 Task: Add Attachment from Google Drive to Card Card0000000143 in Board Board0000000036 in Workspace WS0000000012 in Trello. Add Cover Orange to Card Card0000000143 in Board Board0000000036 in Workspace WS0000000012 in Trello. Add "Add Label …" with "Title" Title0000000143 to Button Button0000000143 to Card Card0000000143 in Board Board0000000036 in Workspace WS0000000012 in Trello. Add Description DS0000000143 to Card Card0000000143 in Board Board0000000036 in Workspace WS0000000012 in Trello. Add Comment CM0000000143 to Card Card0000000143 in Board Board0000000036 in Workspace WS0000000012 in Trello
Action: Mouse moved to (408, 563)
Screenshot: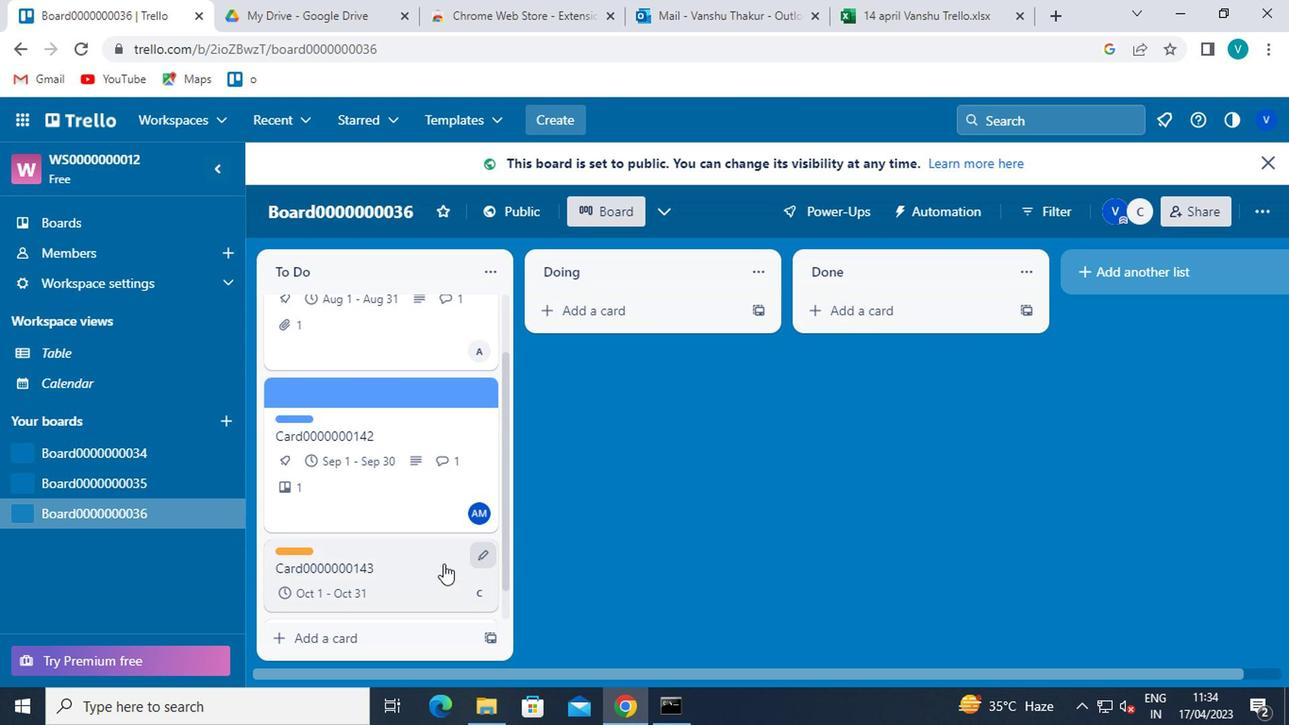 
Action: Mouse pressed left at (408, 563)
Screenshot: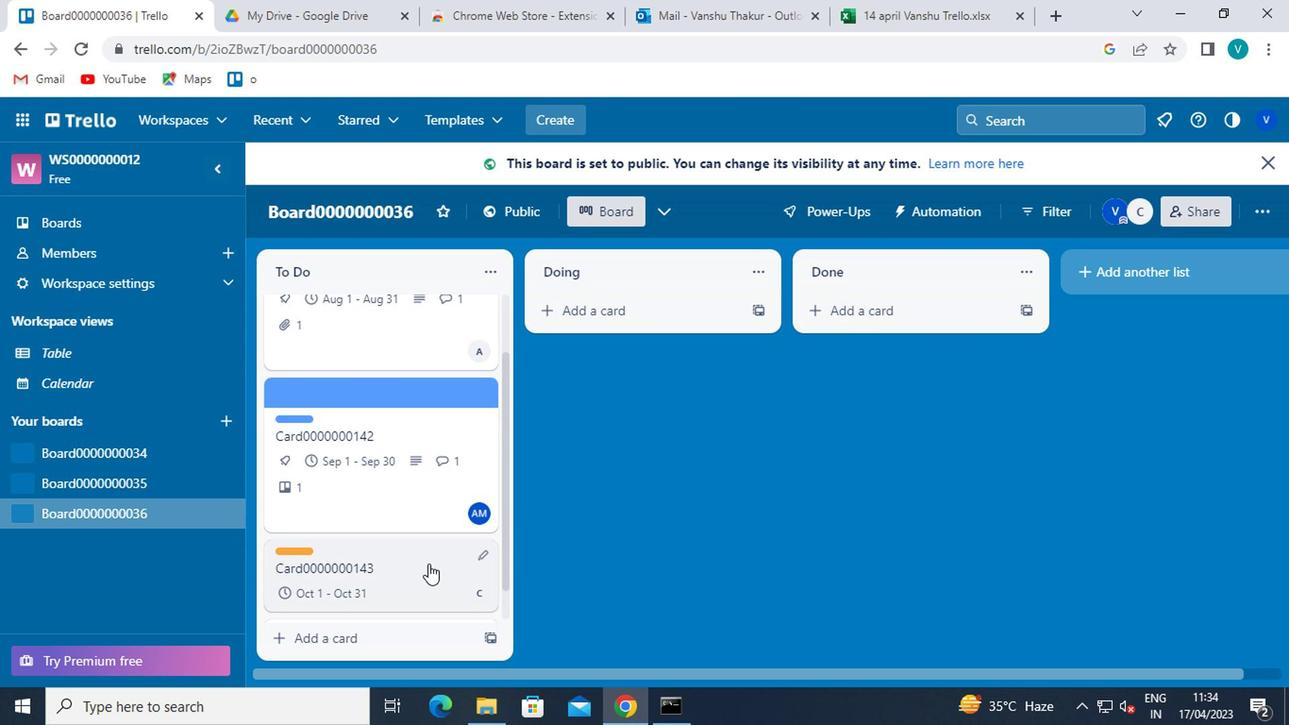 
Action: Mouse moved to (880, 481)
Screenshot: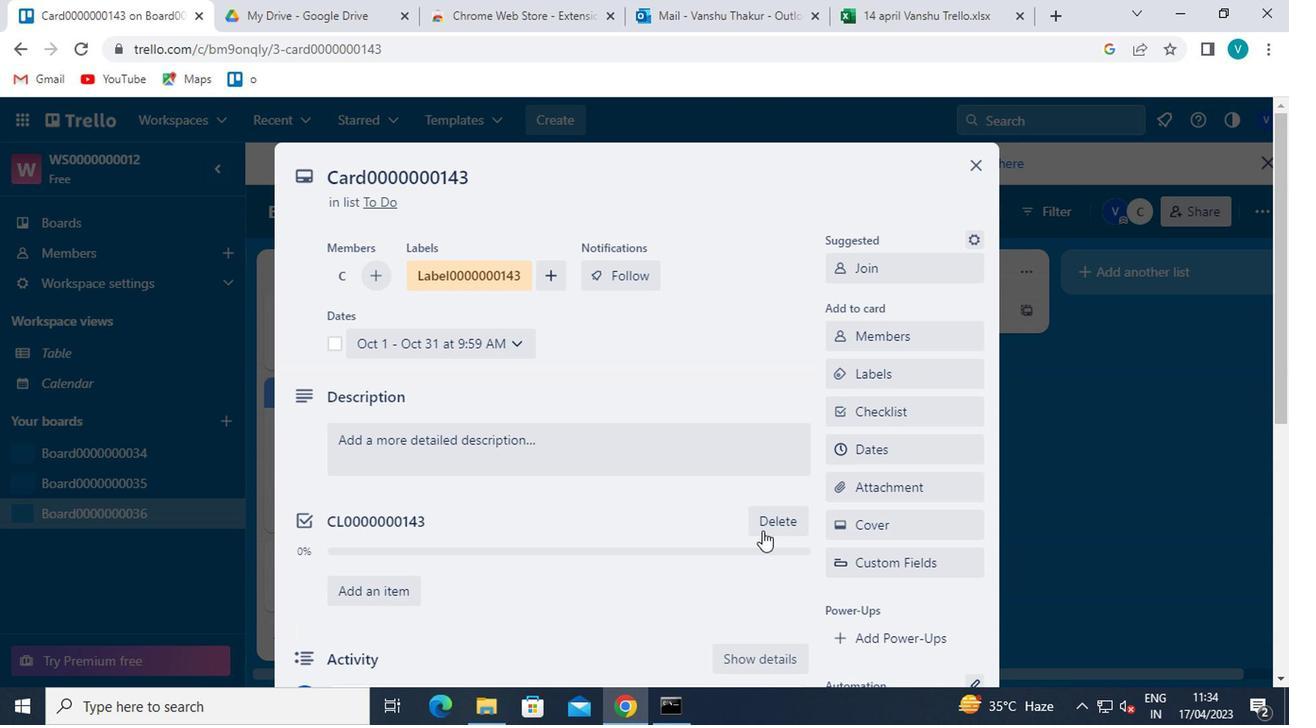 
Action: Mouse pressed left at (880, 481)
Screenshot: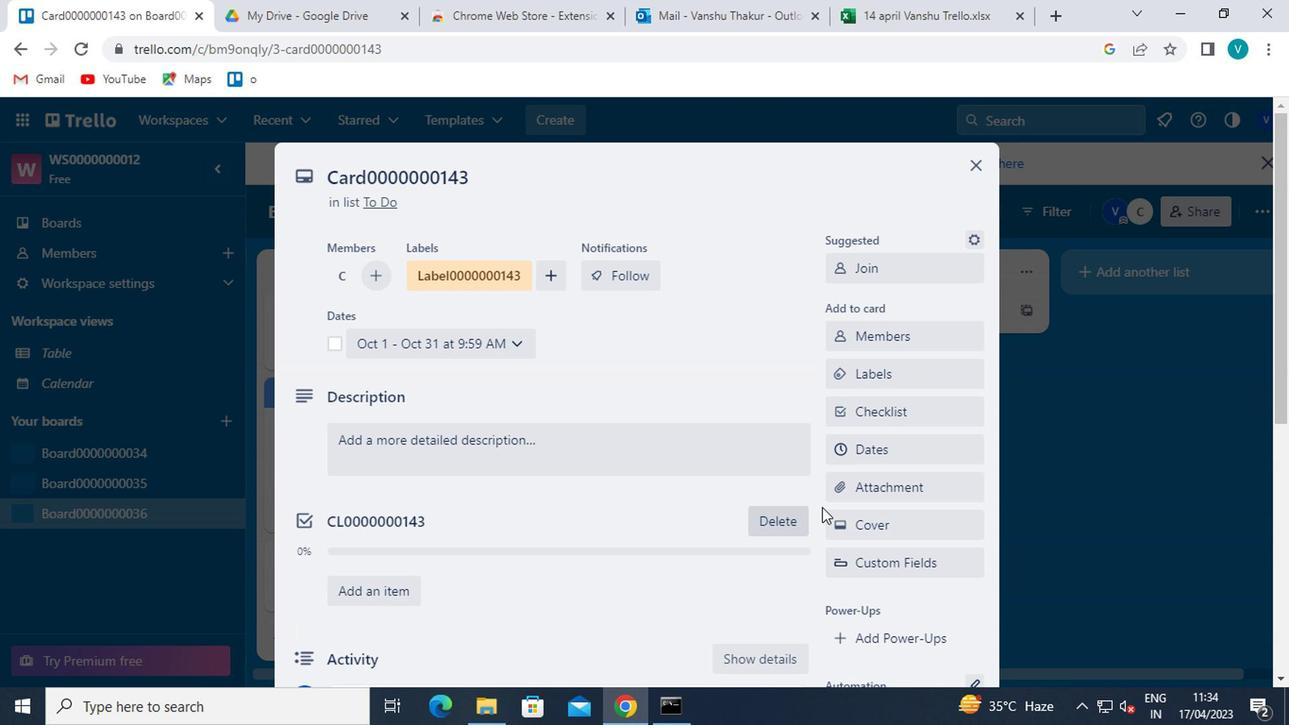 
Action: Mouse moved to (890, 273)
Screenshot: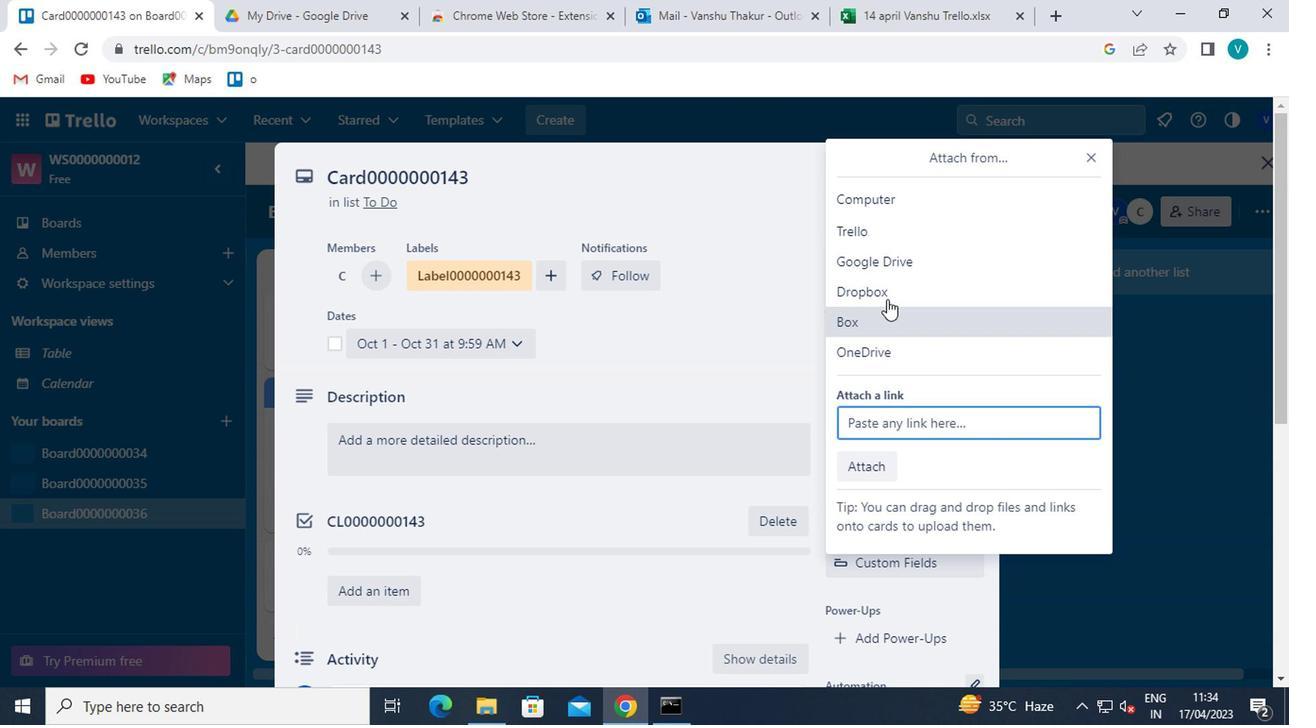 
Action: Mouse pressed left at (890, 273)
Screenshot: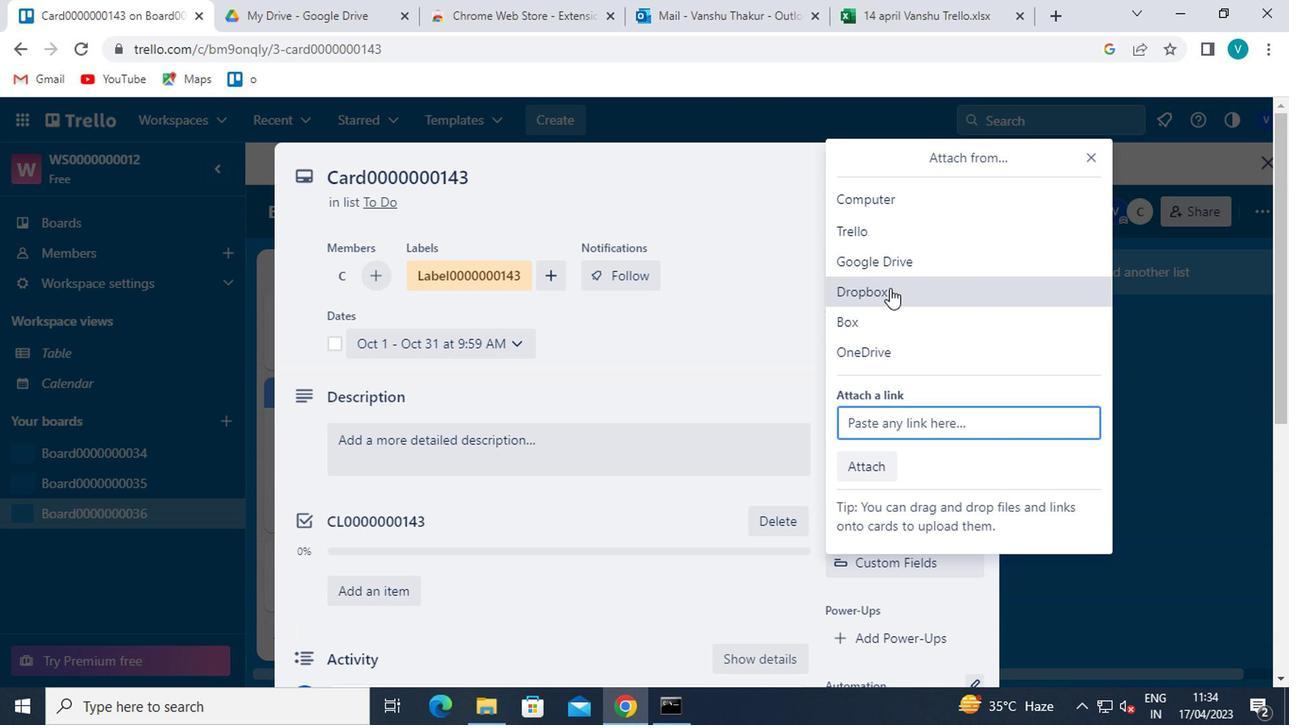 
Action: Mouse moved to (364, 415)
Screenshot: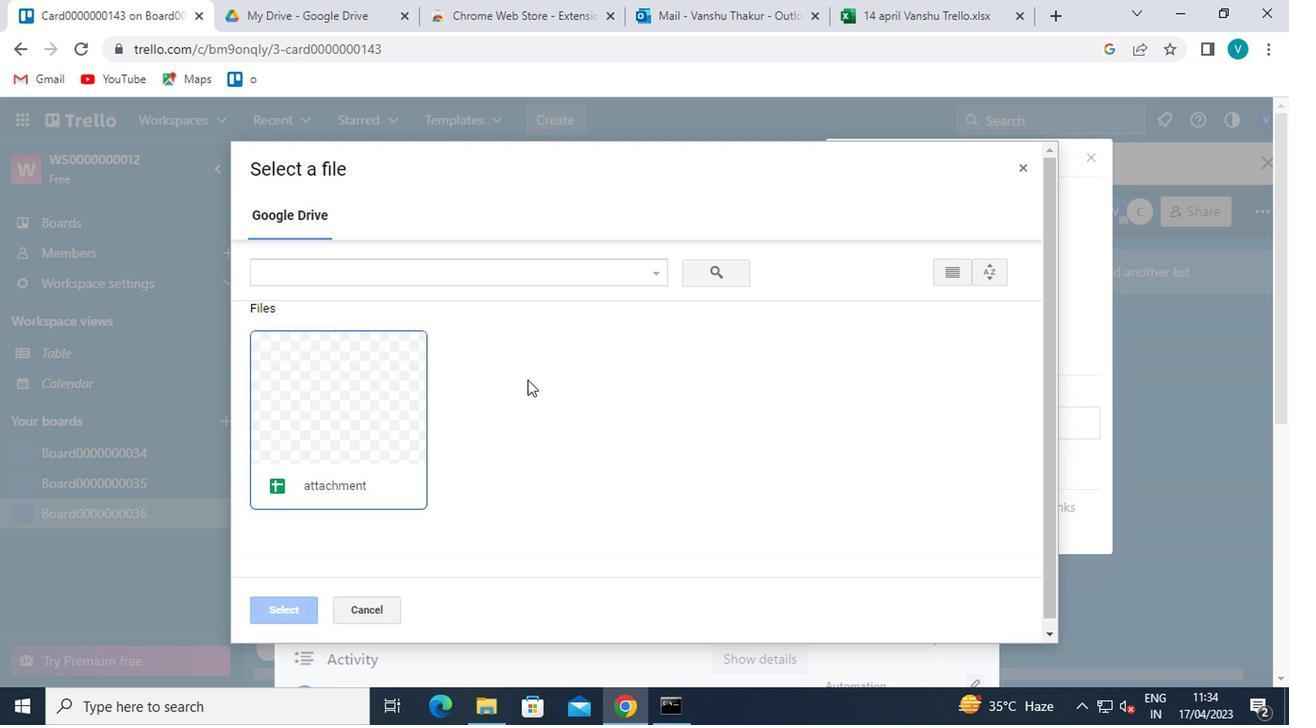 
Action: Mouse pressed left at (364, 415)
Screenshot: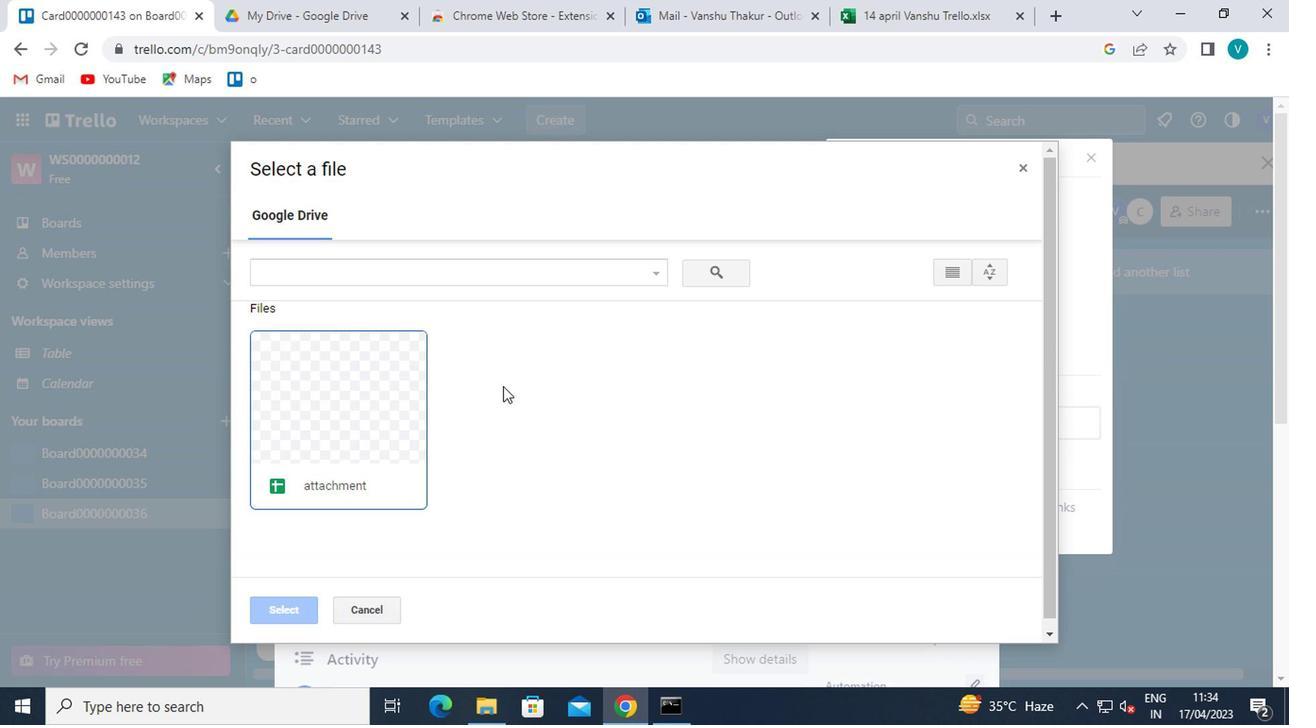 
Action: Mouse moved to (251, 612)
Screenshot: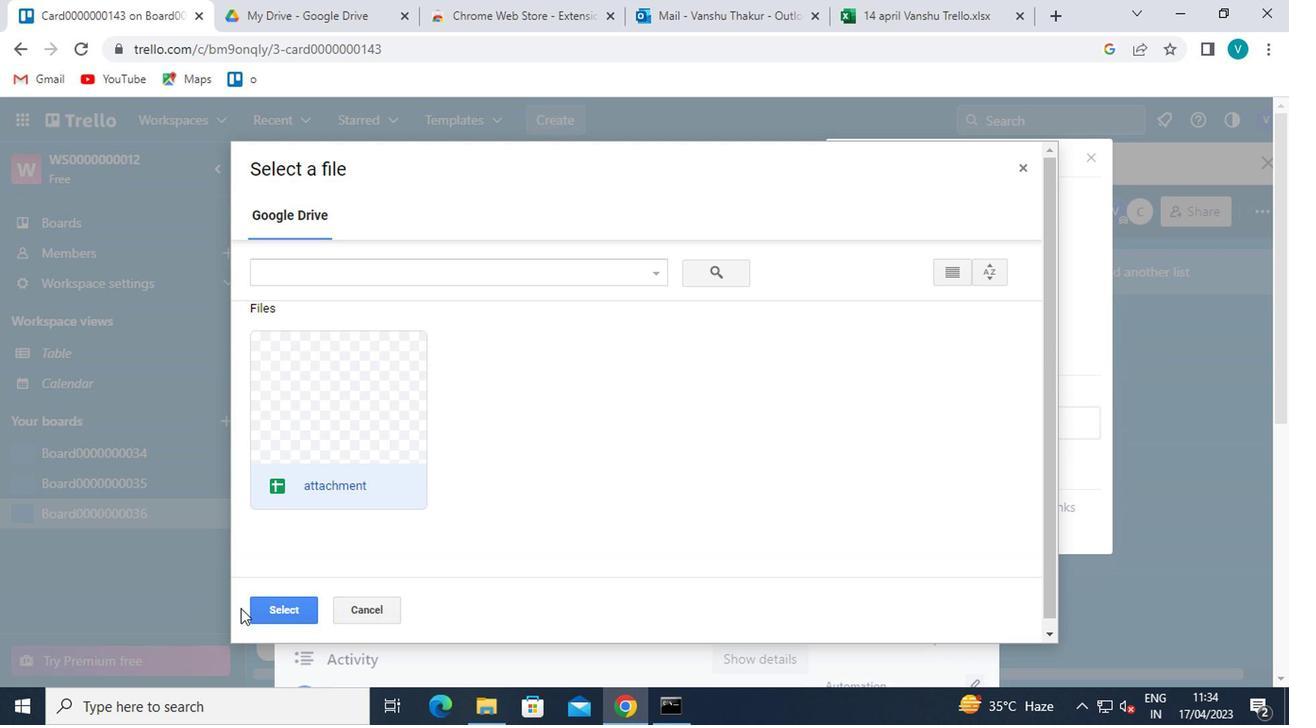 
Action: Mouse pressed left at (251, 612)
Screenshot: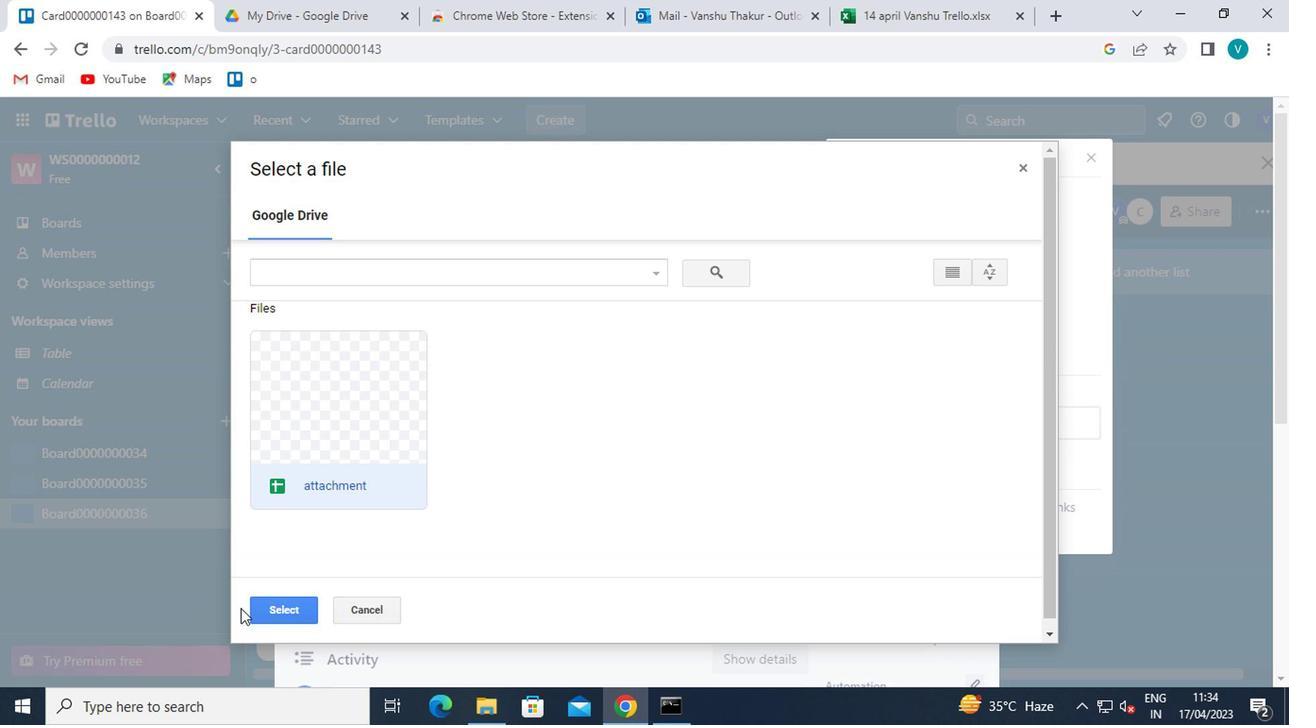 
Action: Mouse moved to (851, 517)
Screenshot: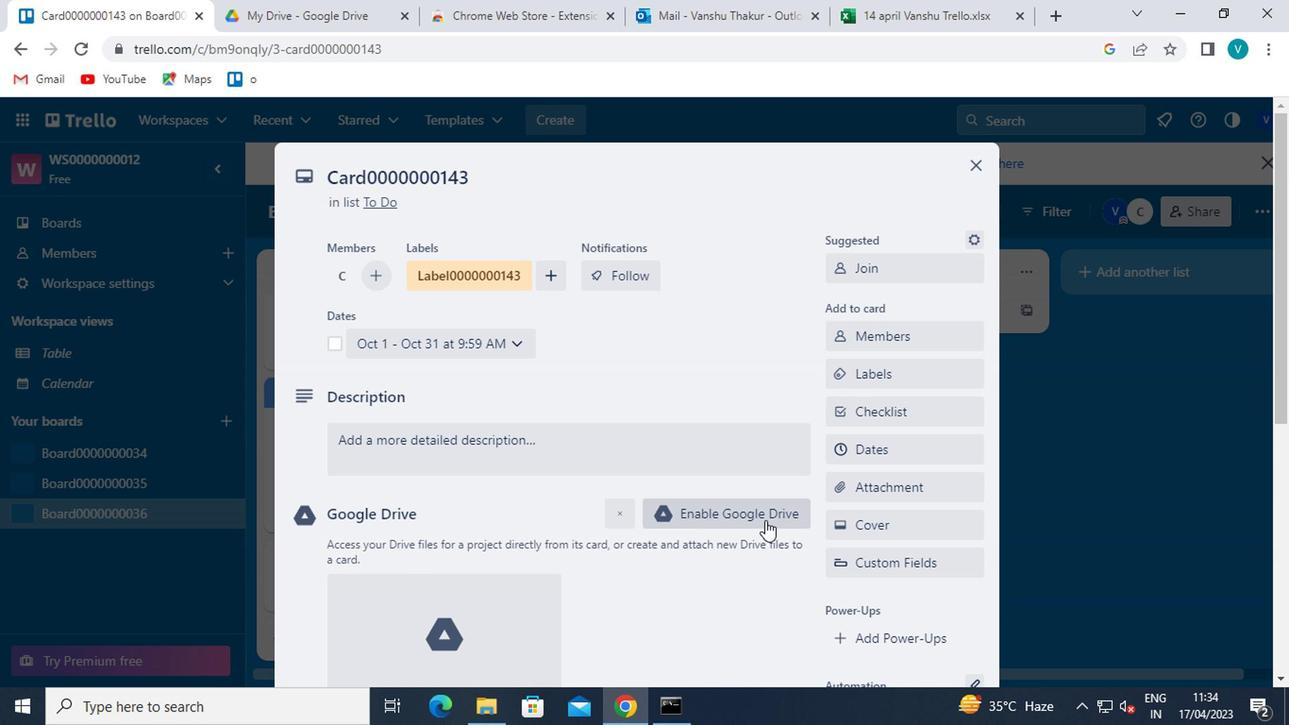
Action: Mouse pressed left at (851, 517)
Screenshot: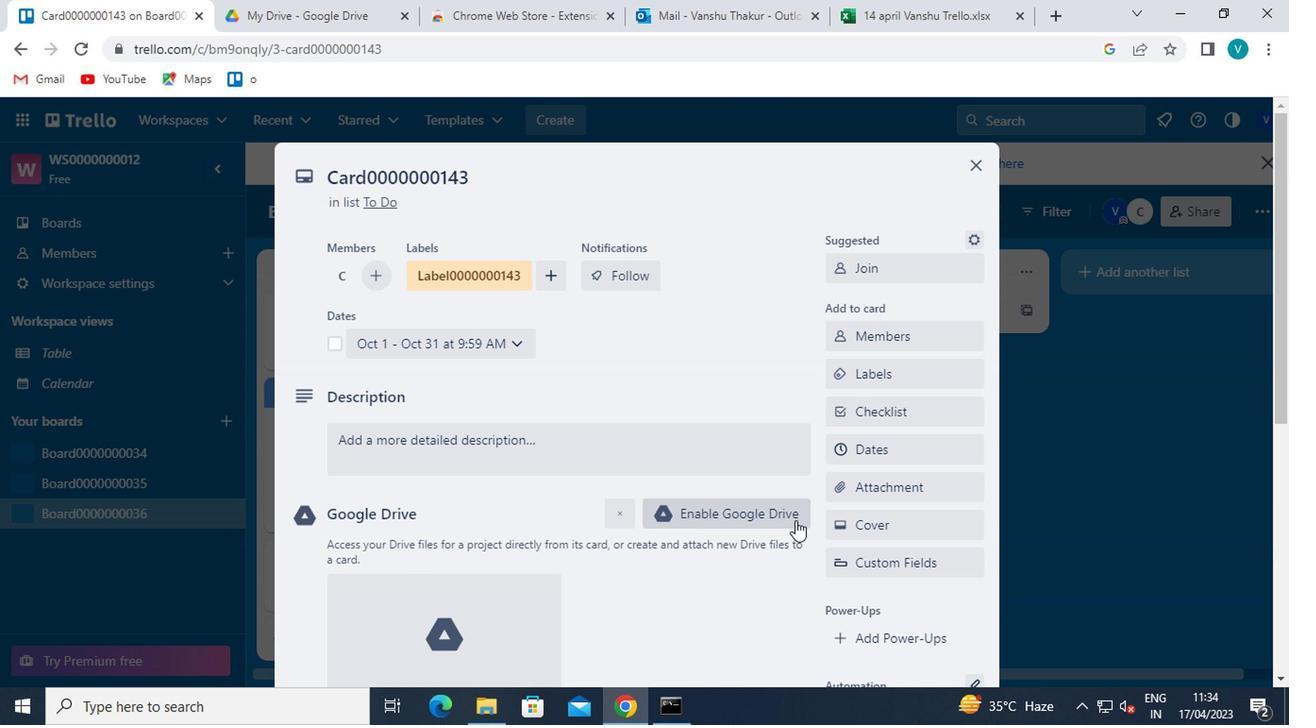 
Action: Mouse moved to (951, 339)
Screenshot: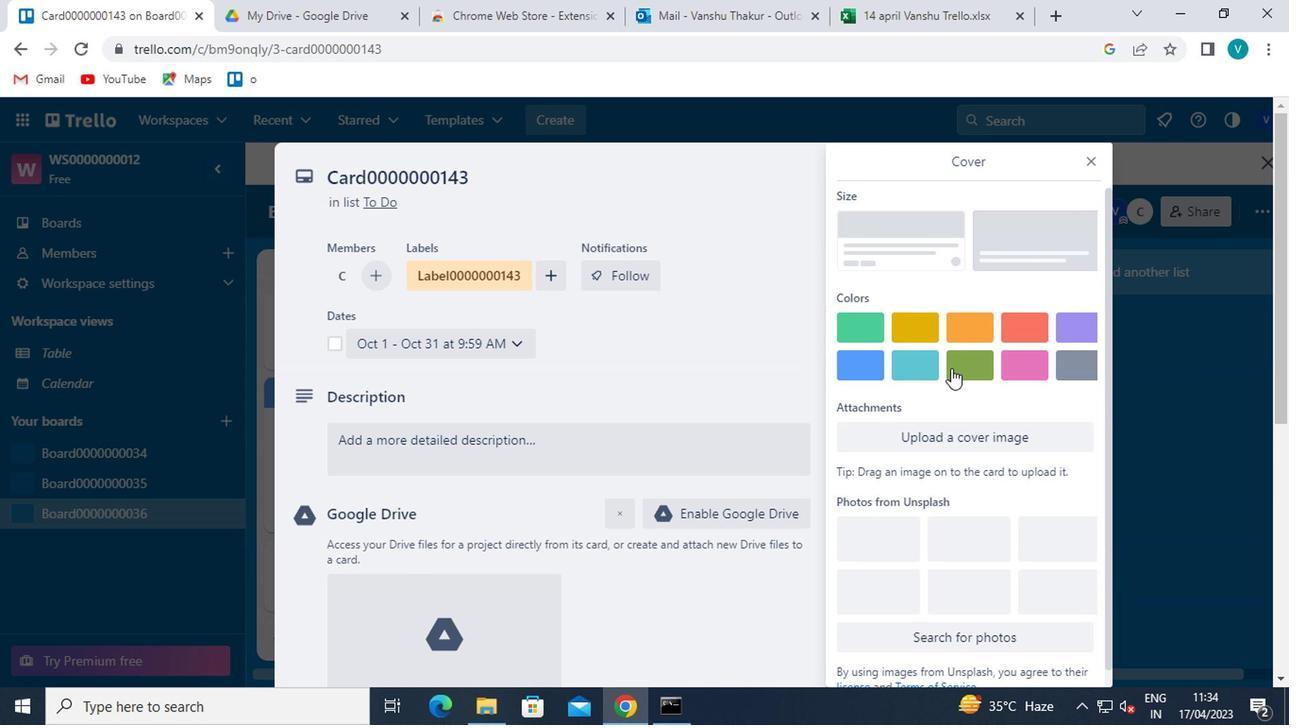 
Action: Mouse pressed left at (951, 339)
Screenshot: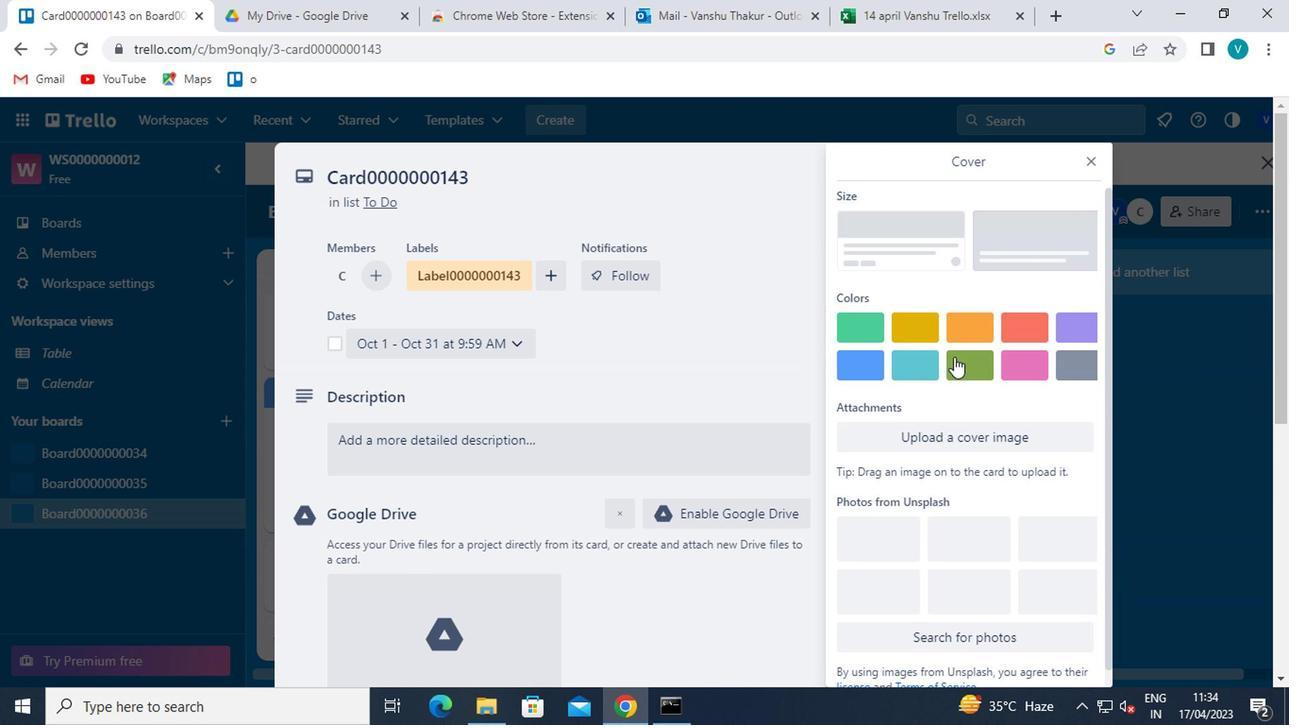 
Action: Mouse moved to (1087, 176)
Screenshot: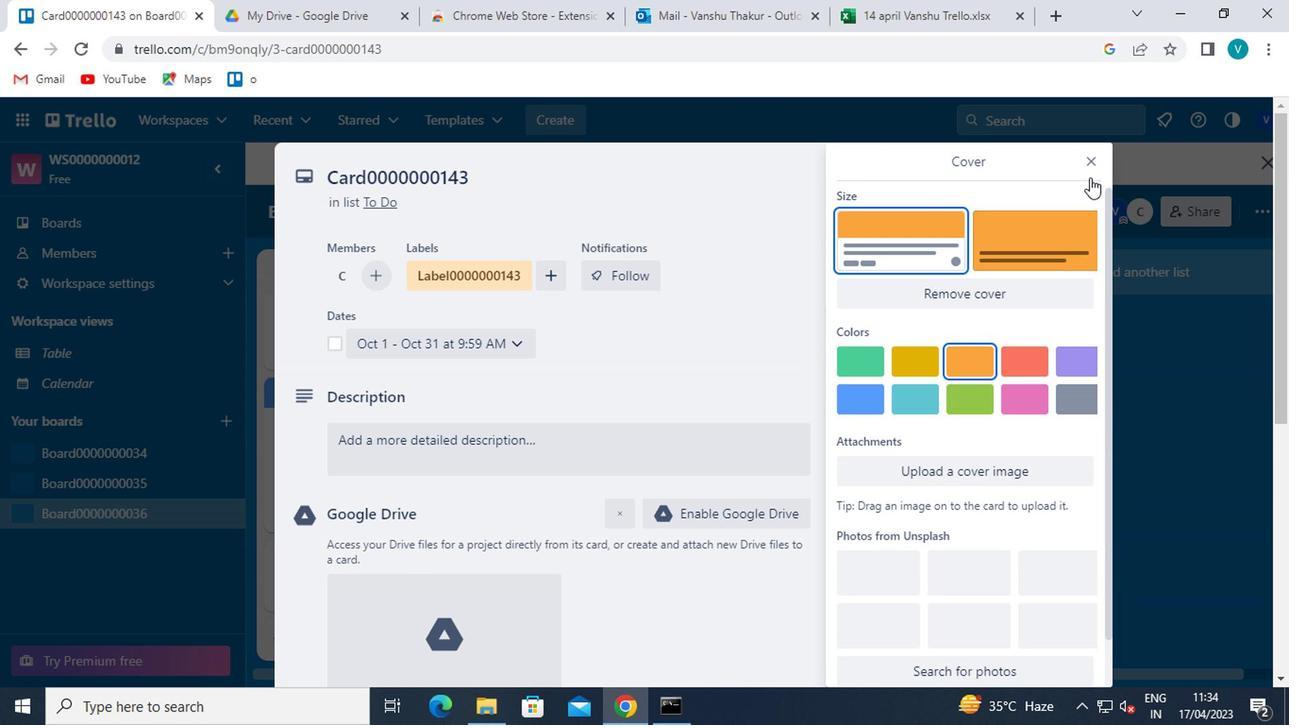 
Action: Mouse pressed left at (1087, 176)
Screenshot: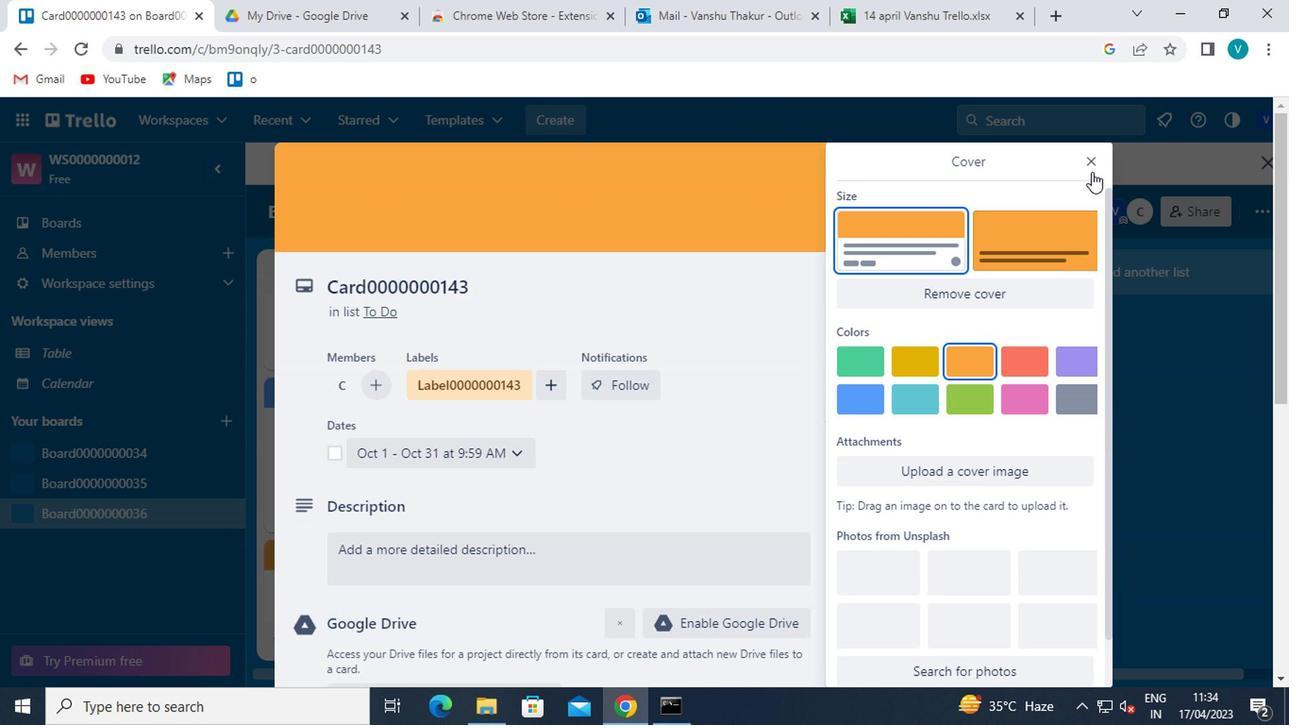 
Action: Mouse moved to (897, 404)
Screenshot: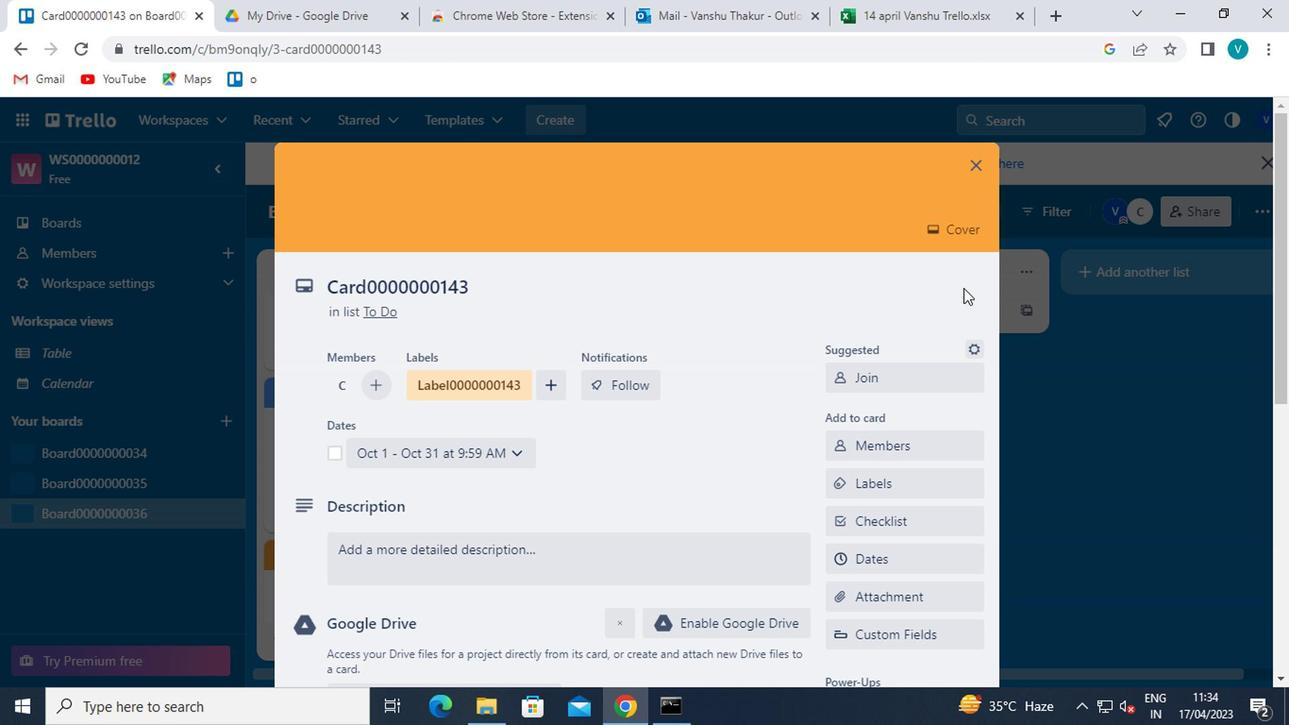 
Action: Mouse scrolled (897, 403) with delta (0, 0)
Screenshot: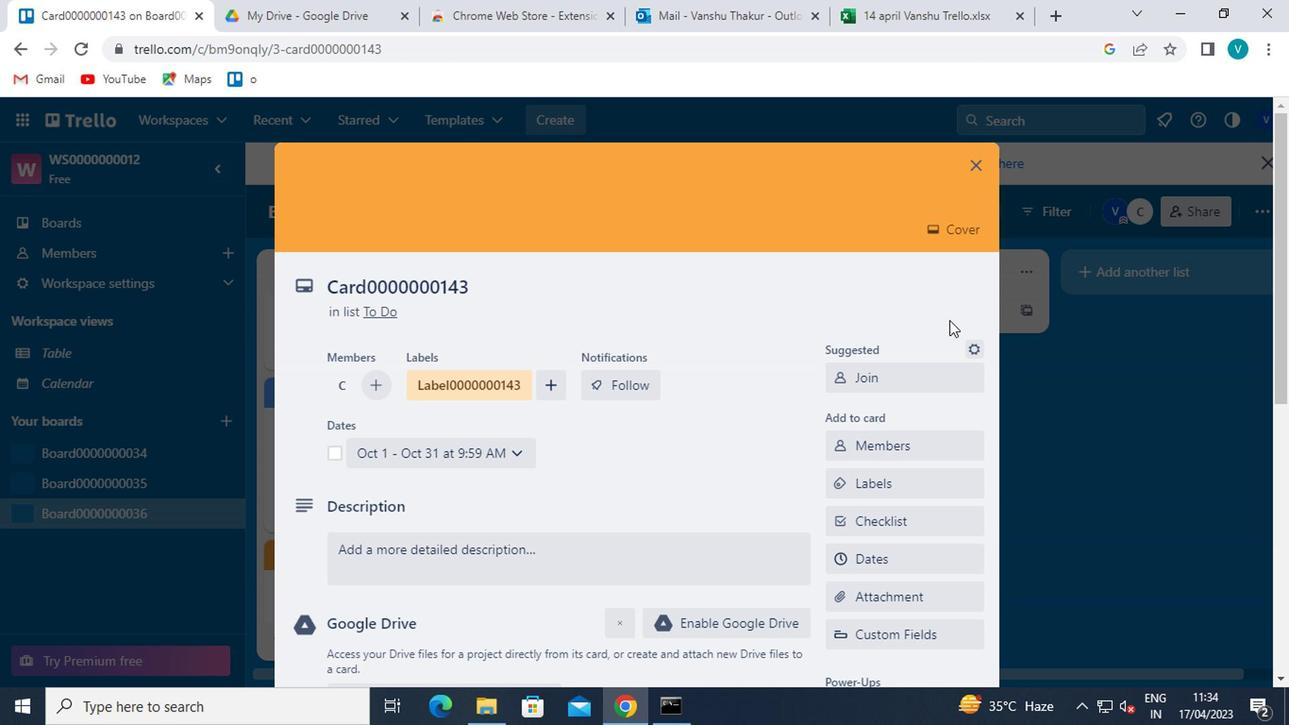
Action: Mouse moved to (897, 406)
Screenshot: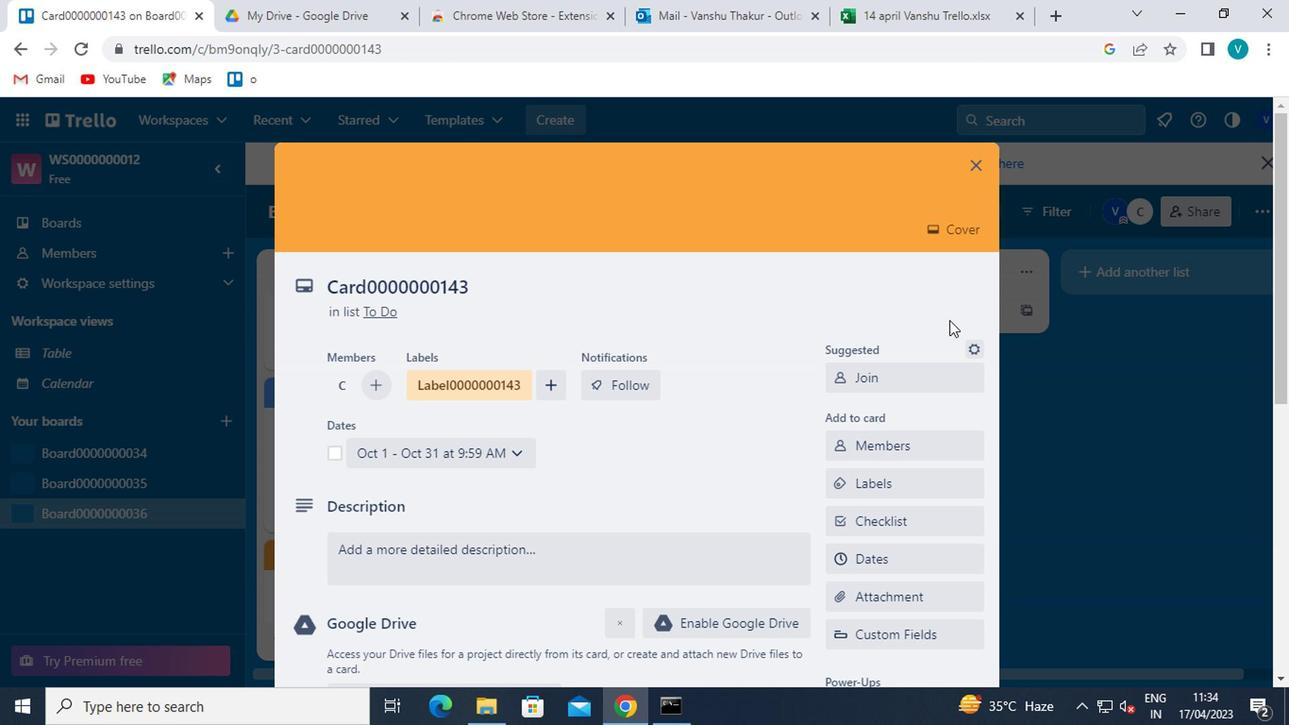 
Action: Mouse scrolled (897, 405) with delta (0, 0)
Screenshot: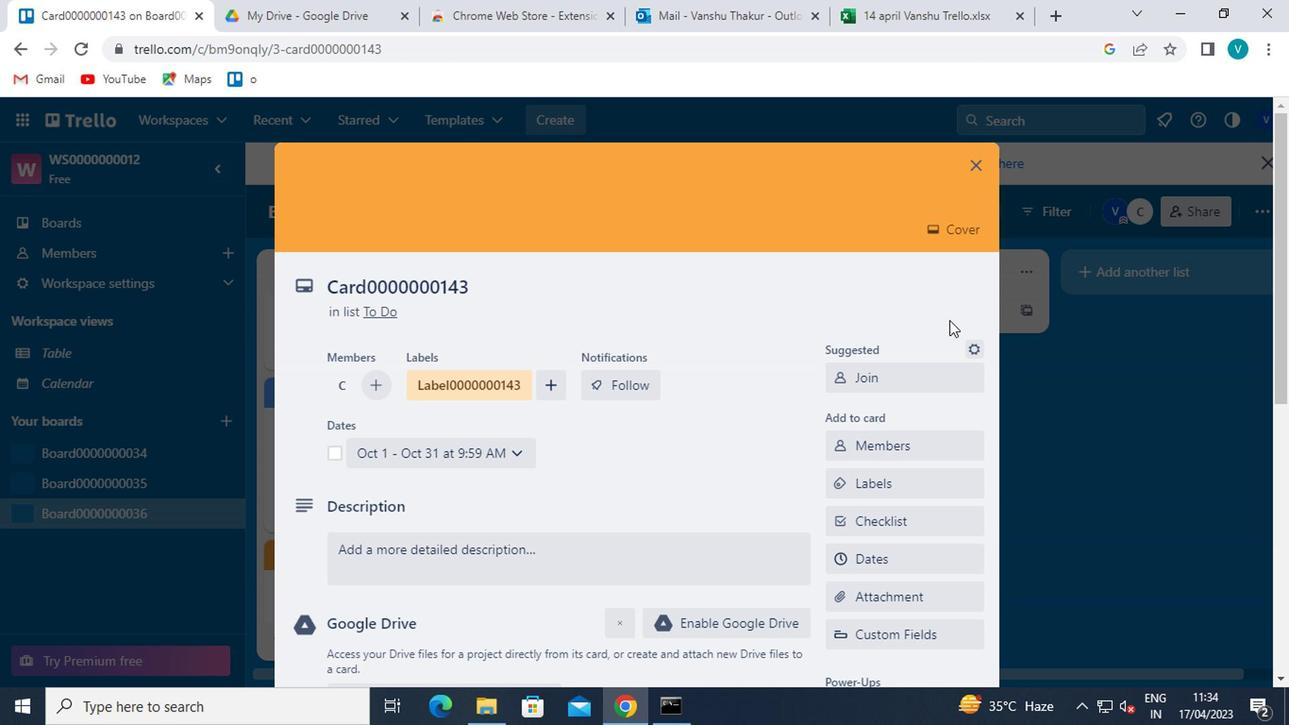 
Action: Mouse moved to (897, 408)
Screenshot: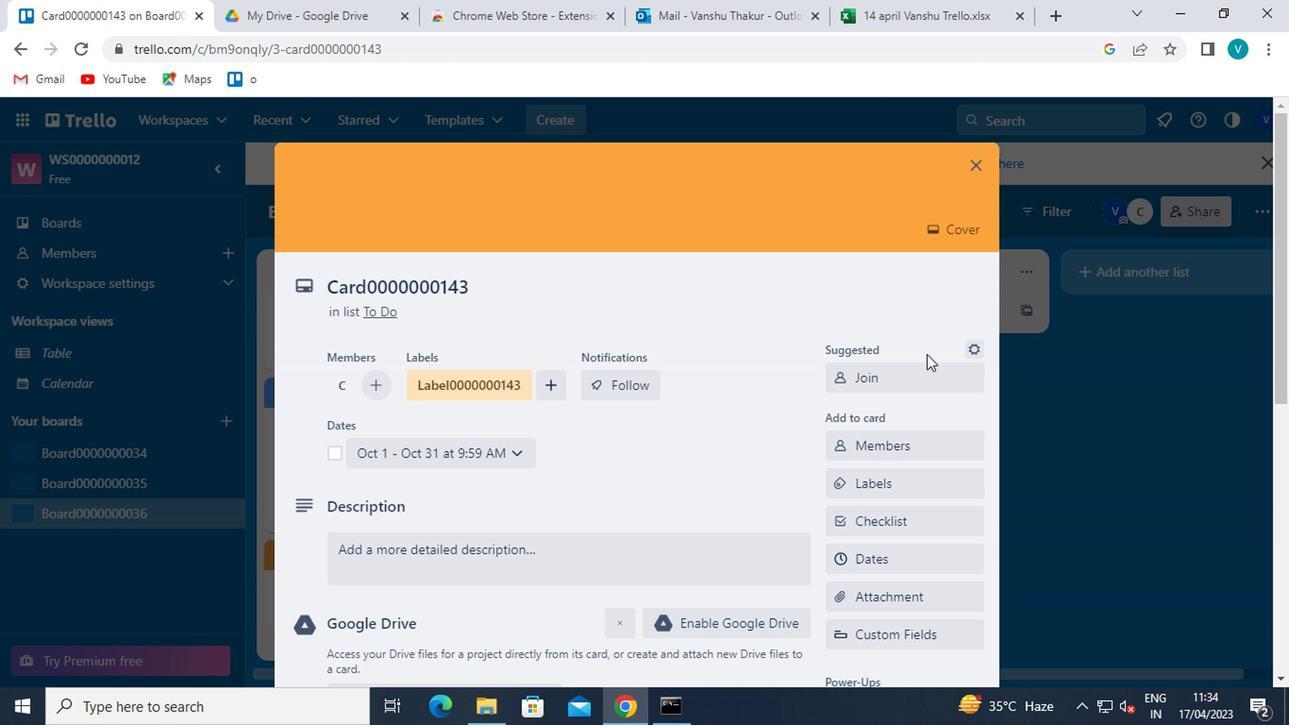 
Action: Mouse scrolled (897, 407) with delta (0, -1)
Screenshot: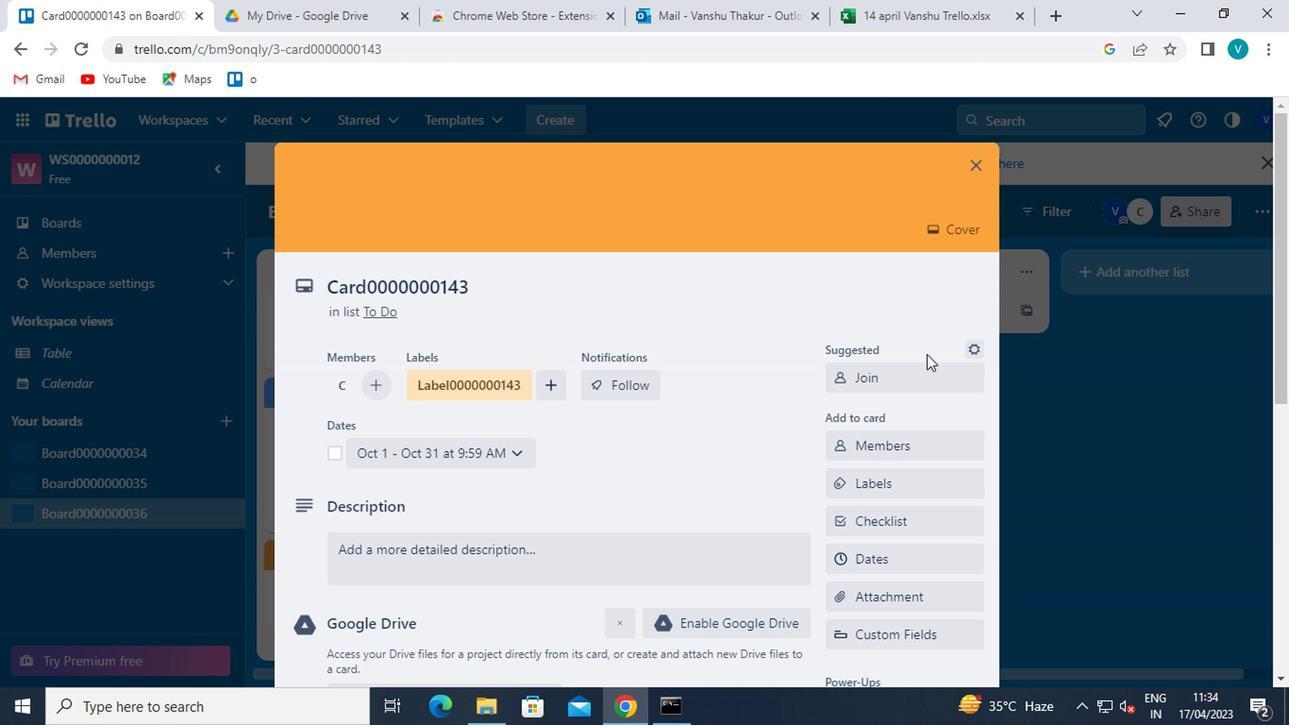 
Action: Mouse moved to (865, 586)
Screenshot: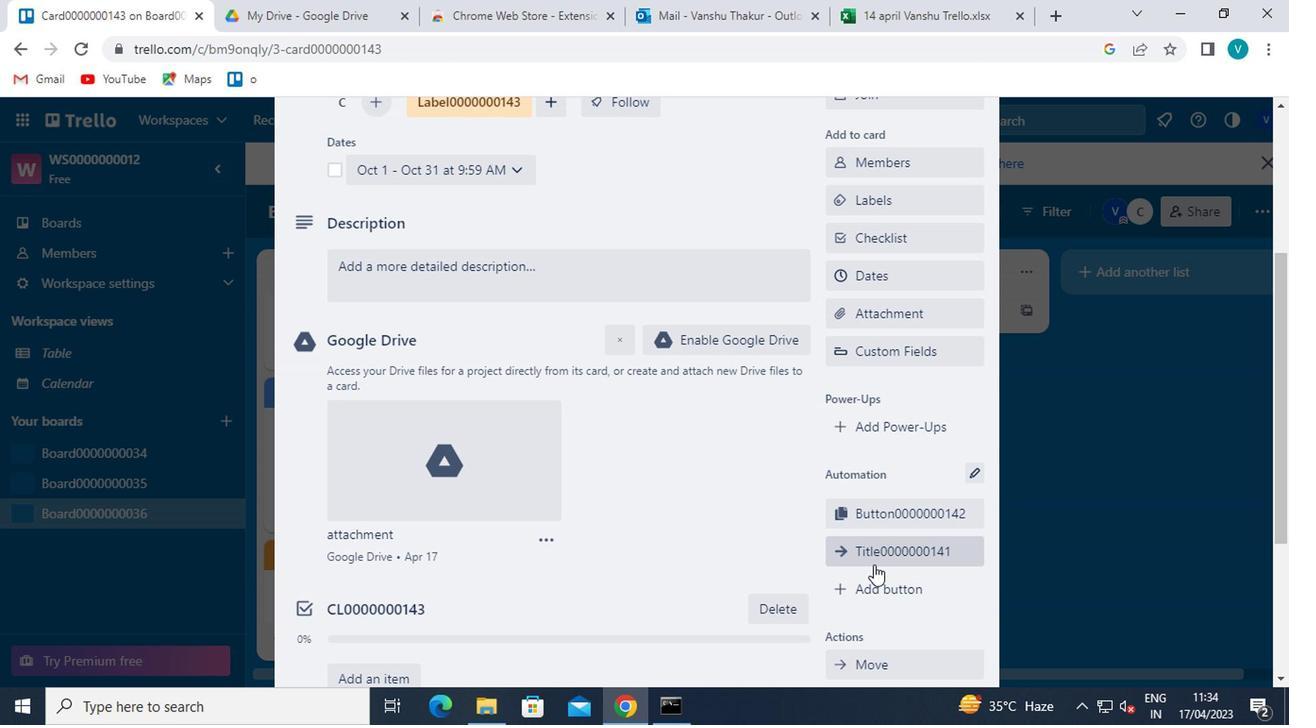 
Action: Mouse pressed left at (865, 586)
Screenshot: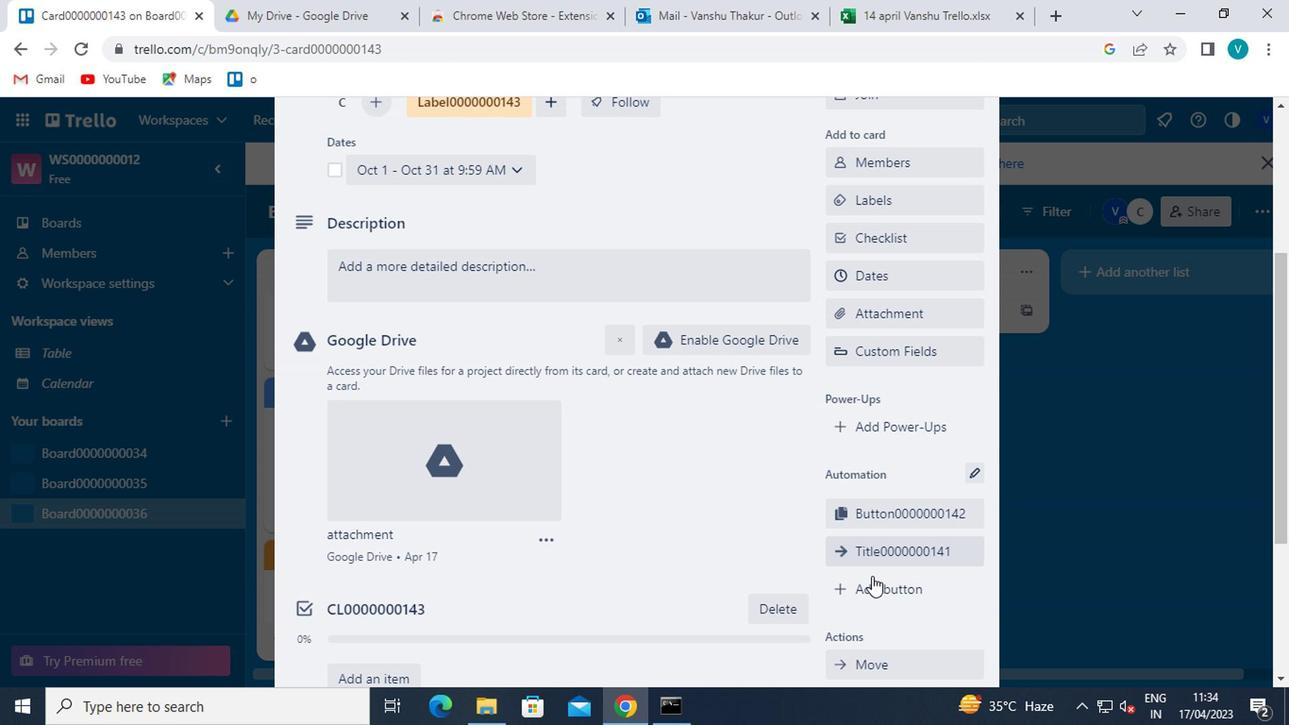 
Action: Mouse moved to (911, 323)
Screenshot: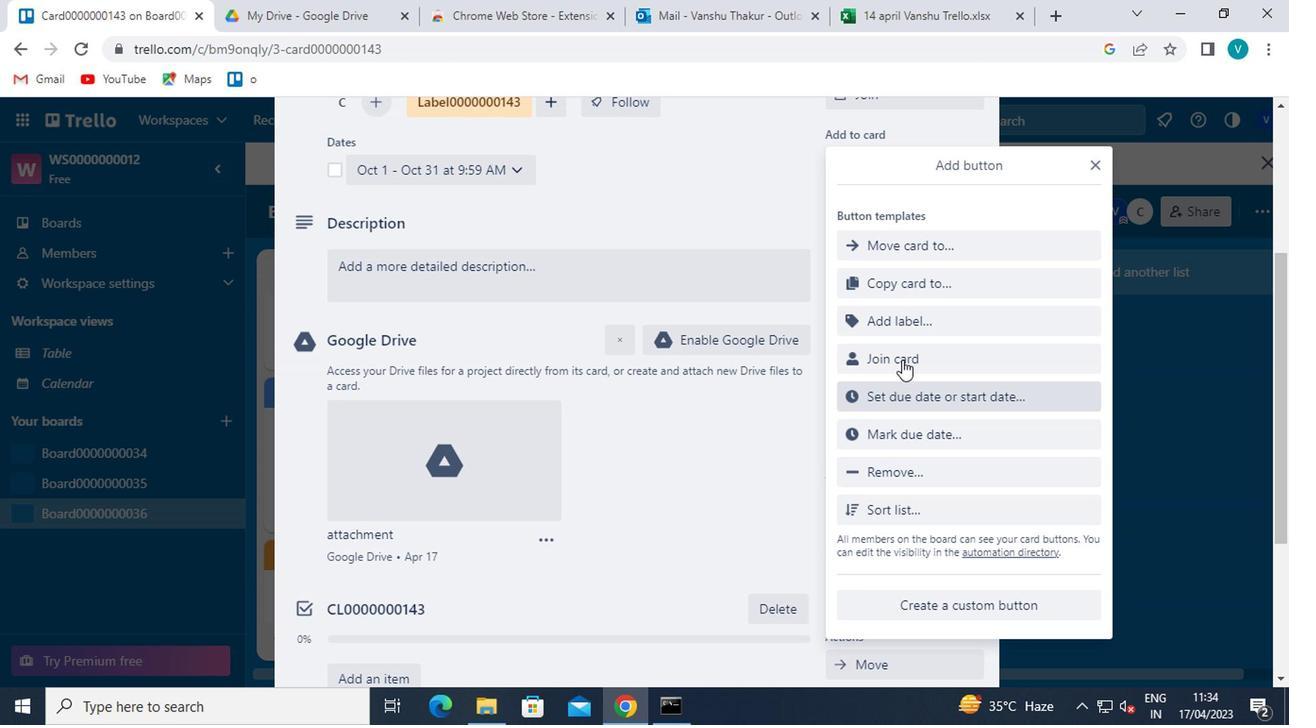 
Action: Mouse pressed left at (911, 323)
Screenshot: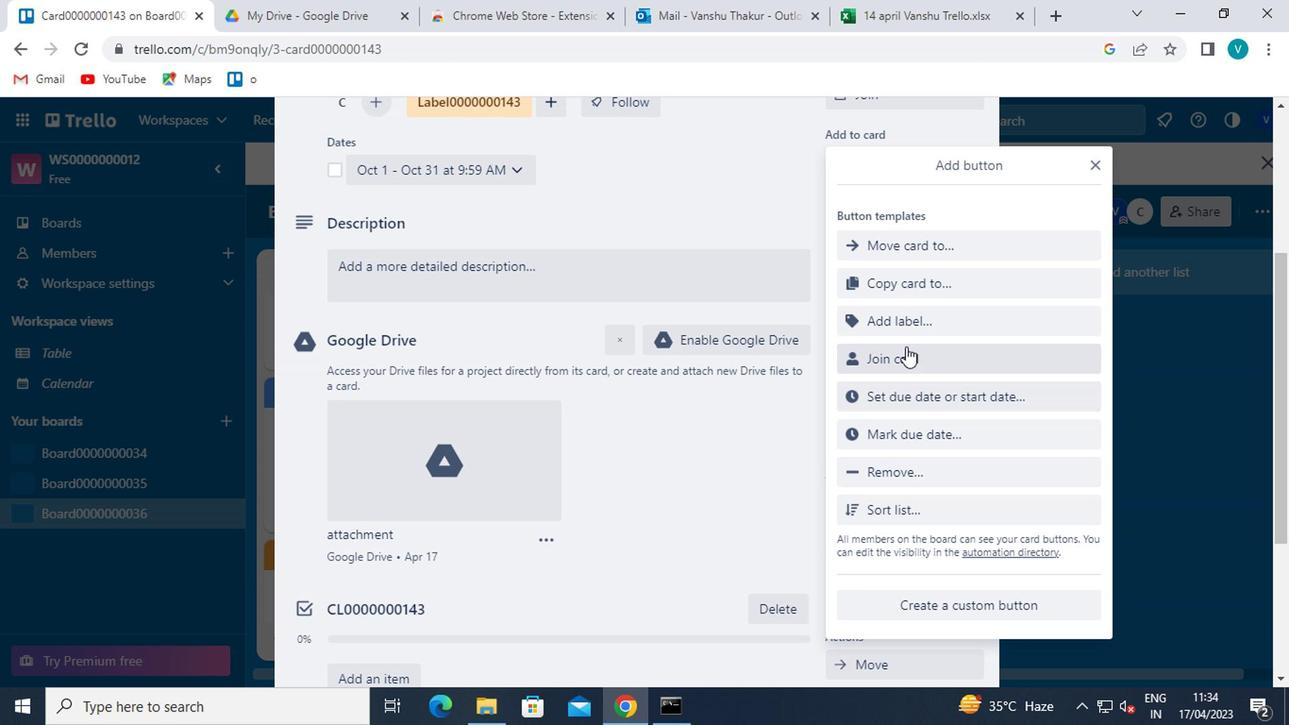 
Action: Mouse moved to (929, 294)
Screenshot: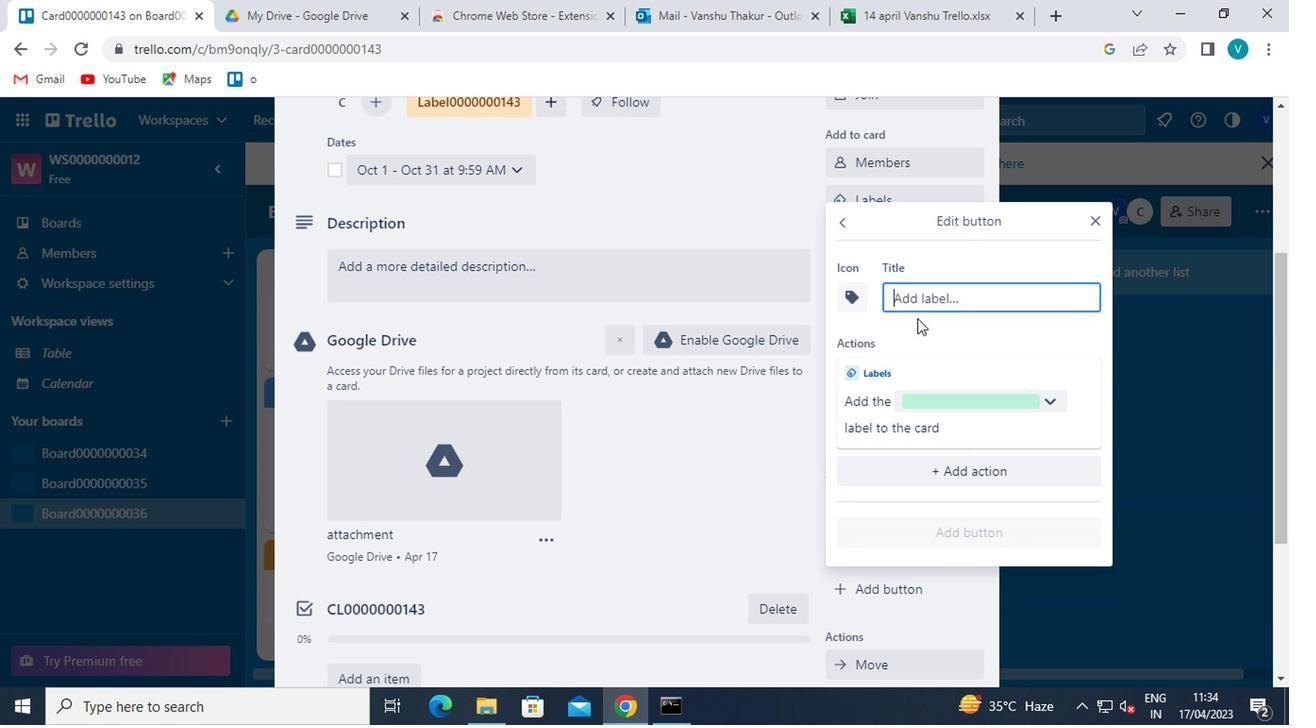 
Action: Mouse pressed left at (929, 294)
Screenshot: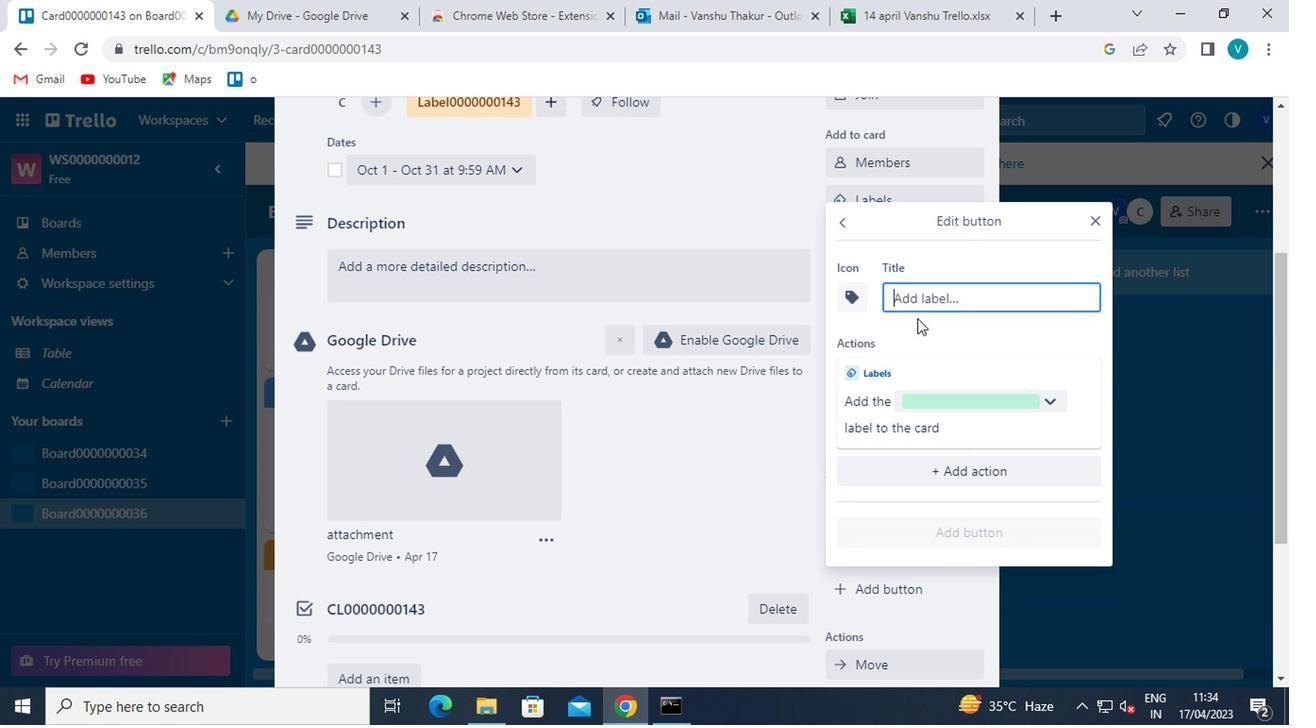 
Action: Key pressed <Key.shift><Key.shift>TITLE0000000143
Screenshot: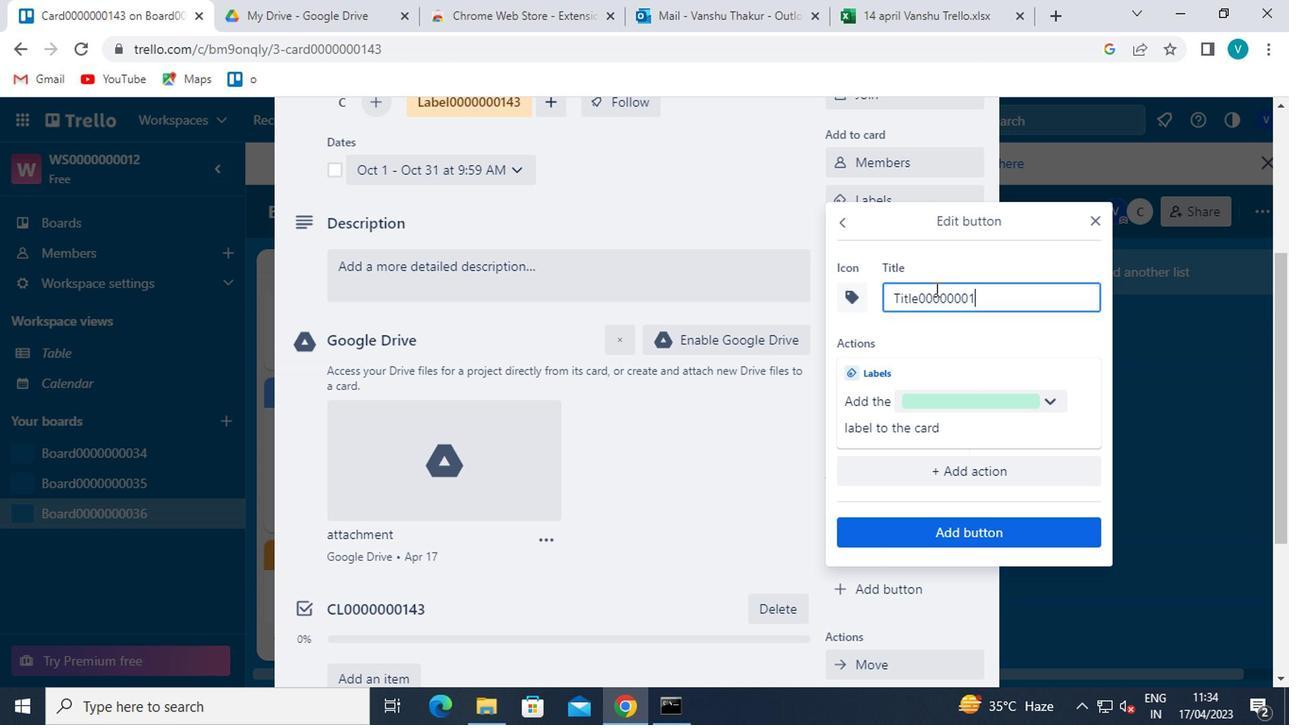 
Action: Mouse moved to (957, 526)
Screenshot: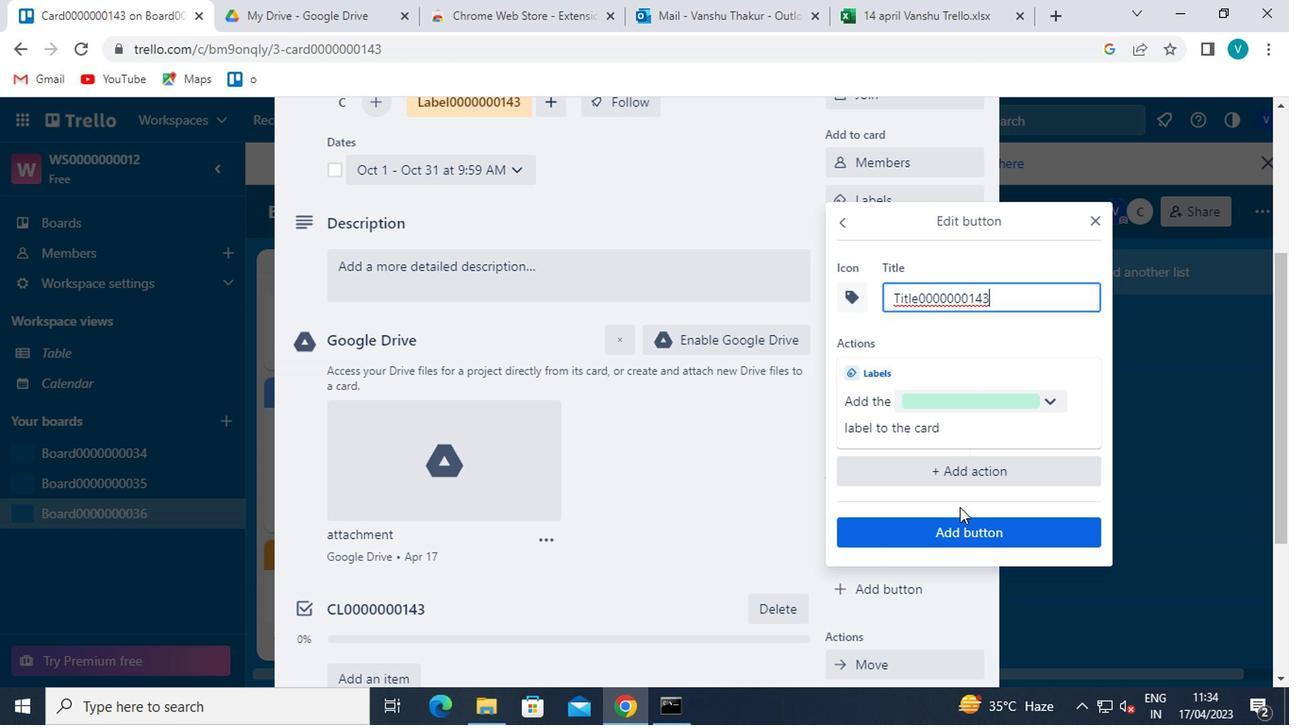 
Action: Mouse pressed left at (957, 526)
Screenshot: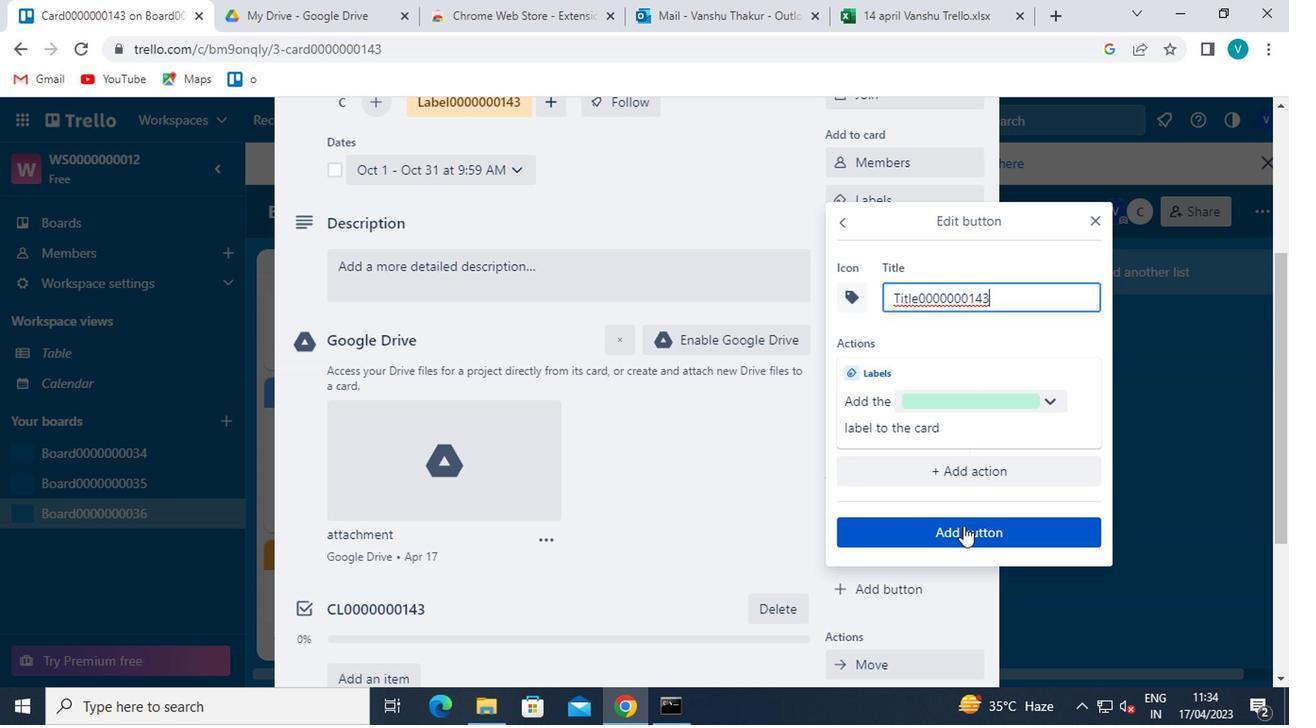 
Action: Mouse moved to (573, 284)
Screenshot: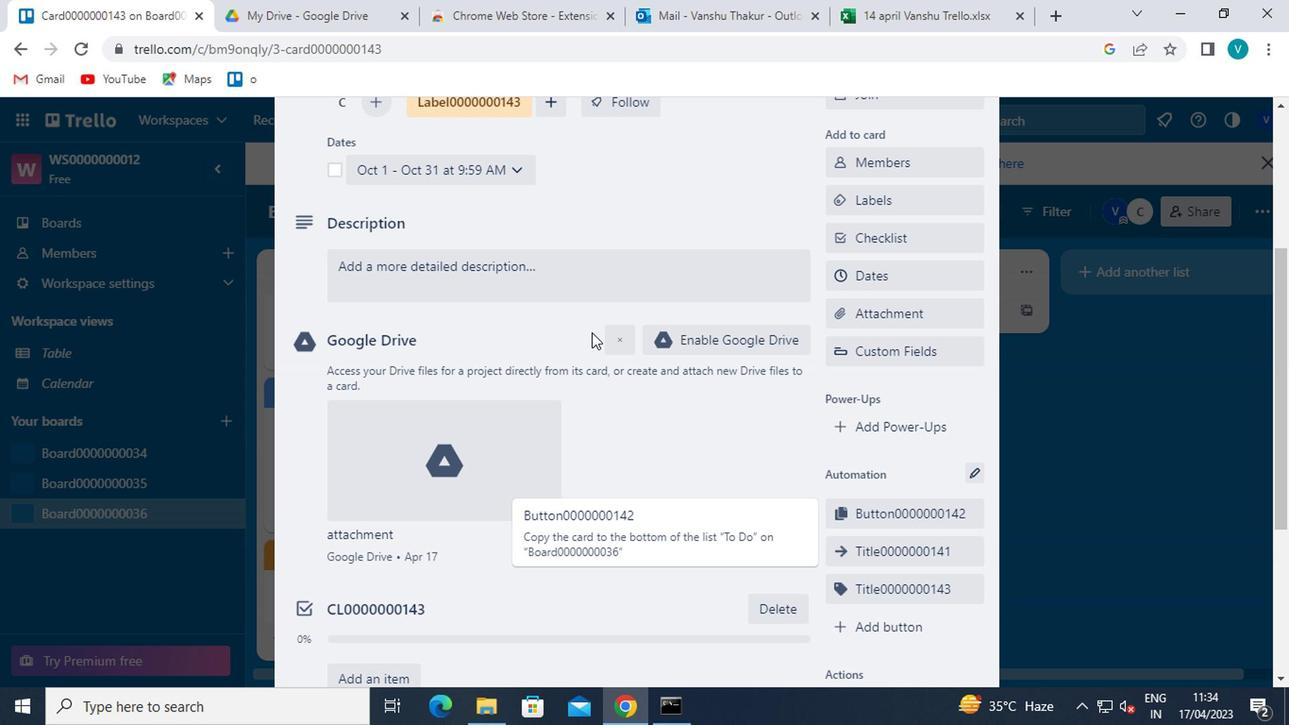 
Action: Mouse pressed left at (573, 284)
Screenshot: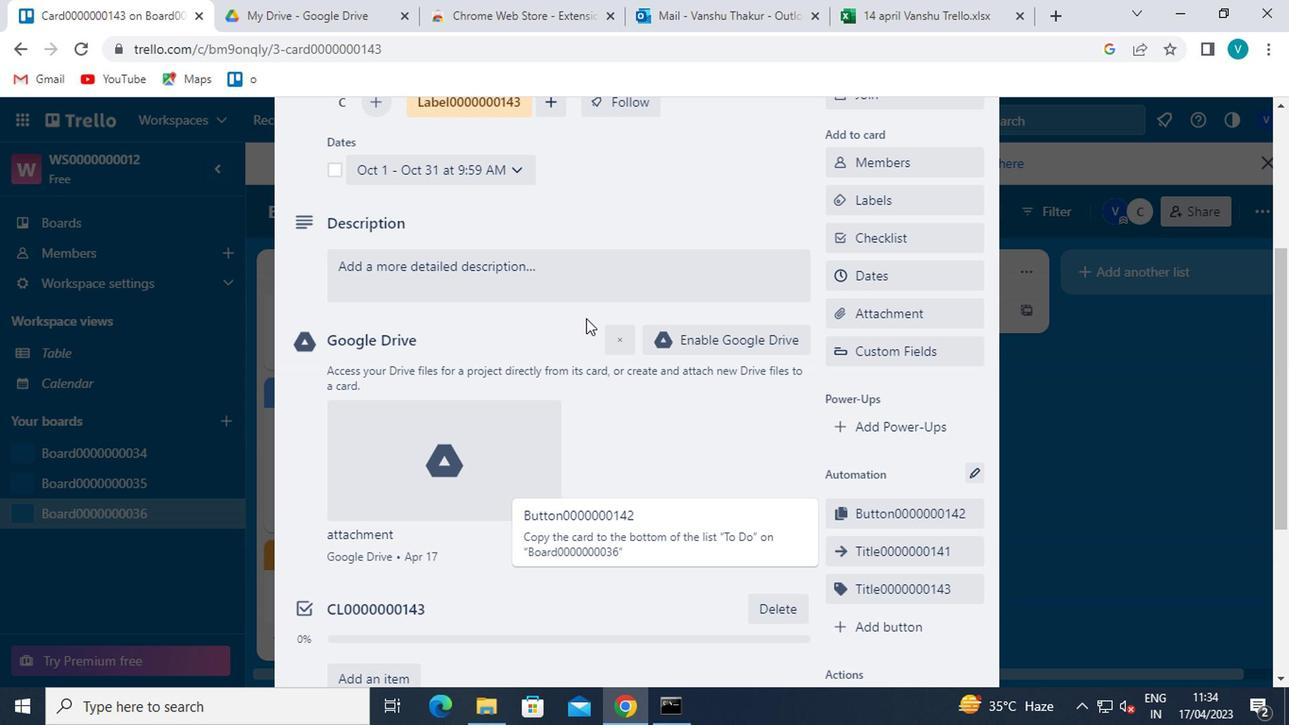 
Action: Key pressed <Key.shift>DS0000000143
Screenshot: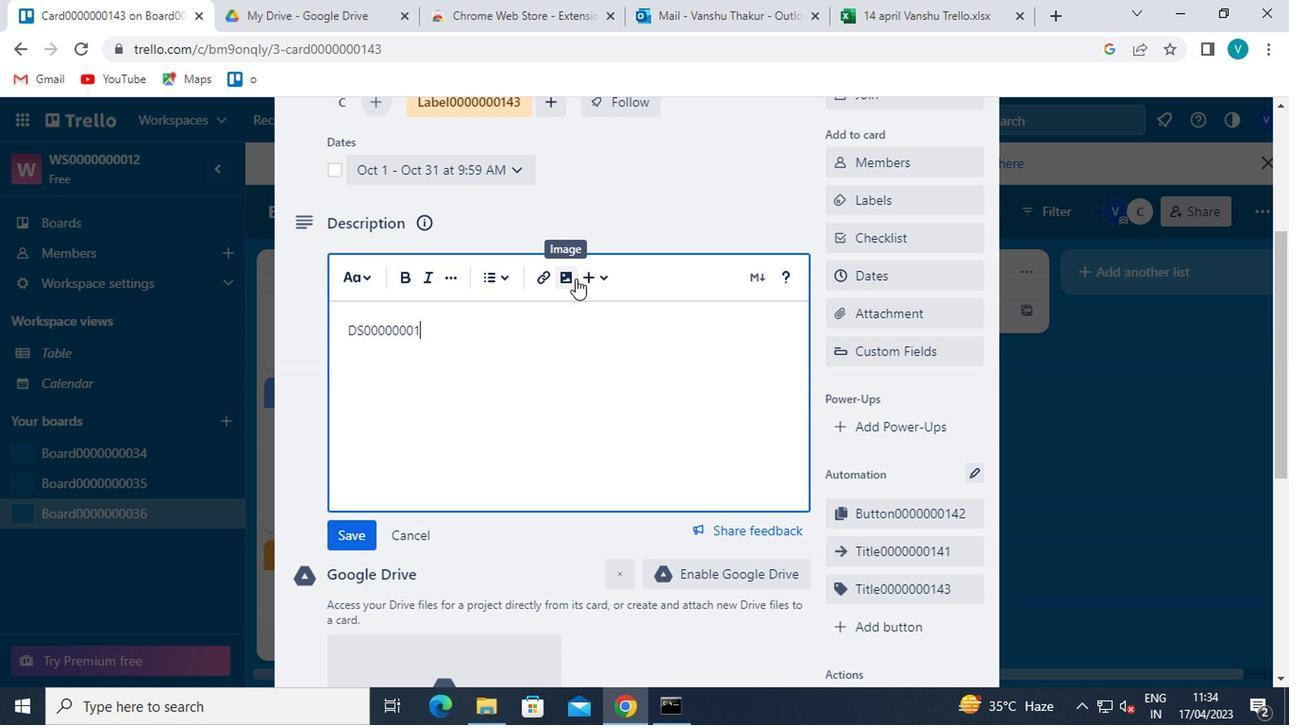 
Action: Mouse moved to (360, 524)
Screenshot: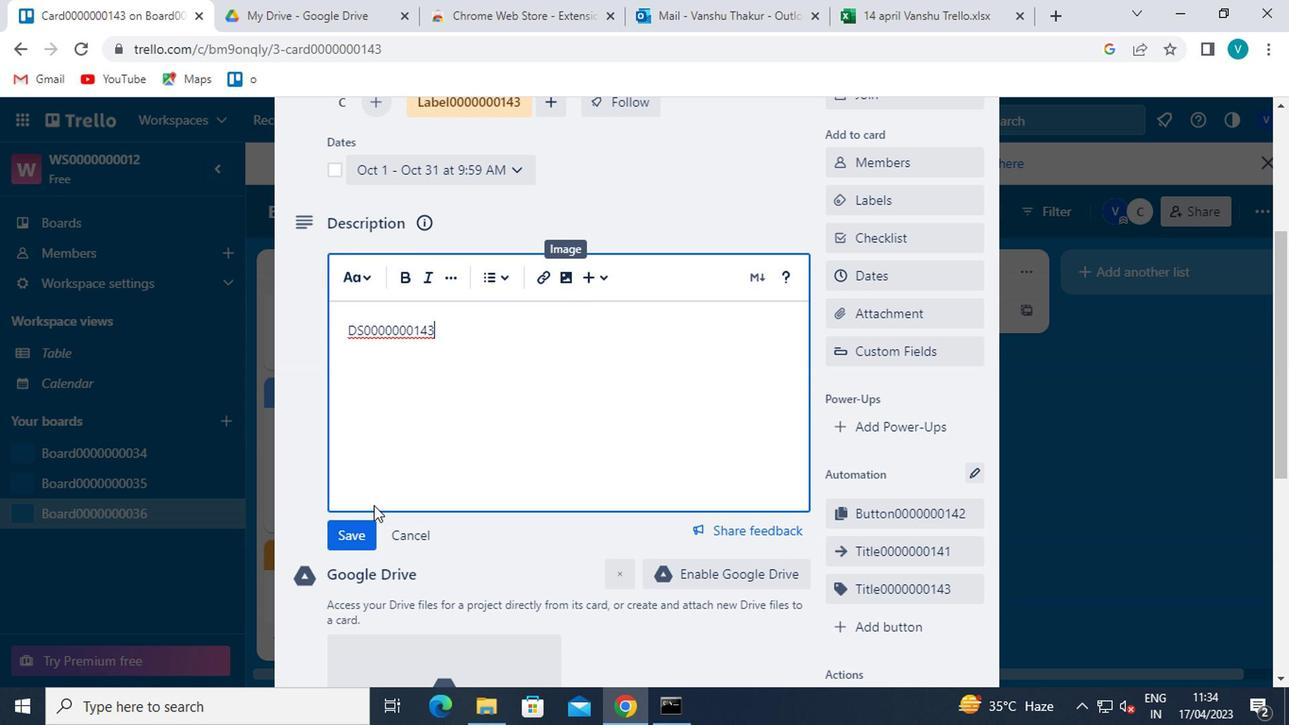 
Action: Mouse pressed left at (360, 524)
Screenshot: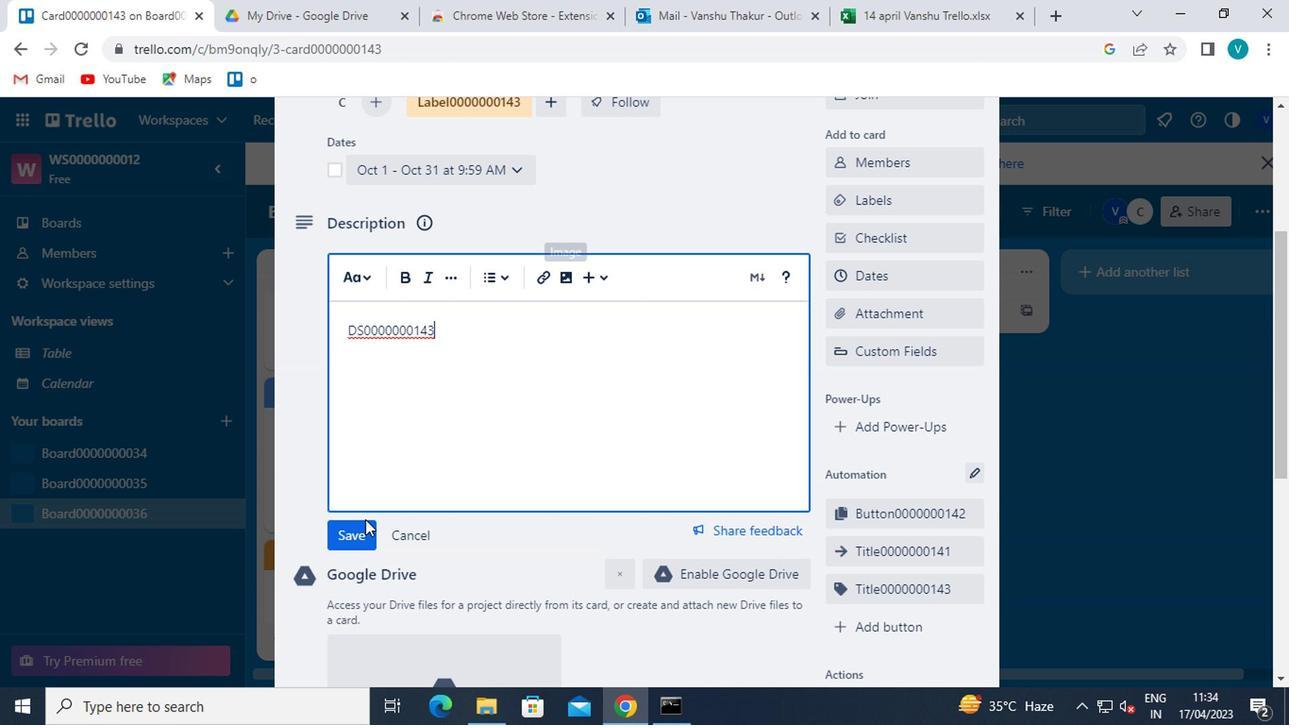 
Action: Mouse scrolled (360, 524) with delta (0, 0)
Screenshot: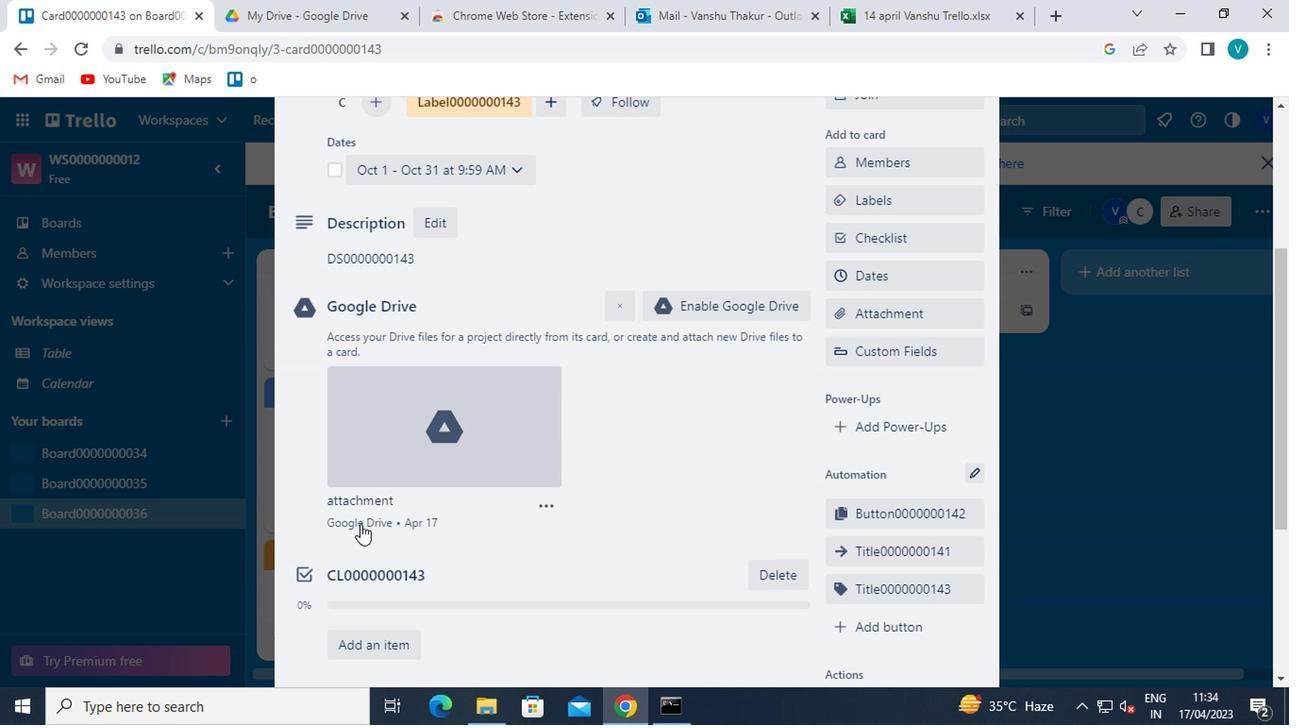 
Action: Mouse scrolled (360, 524) with delta (0, 0)
Screenshot: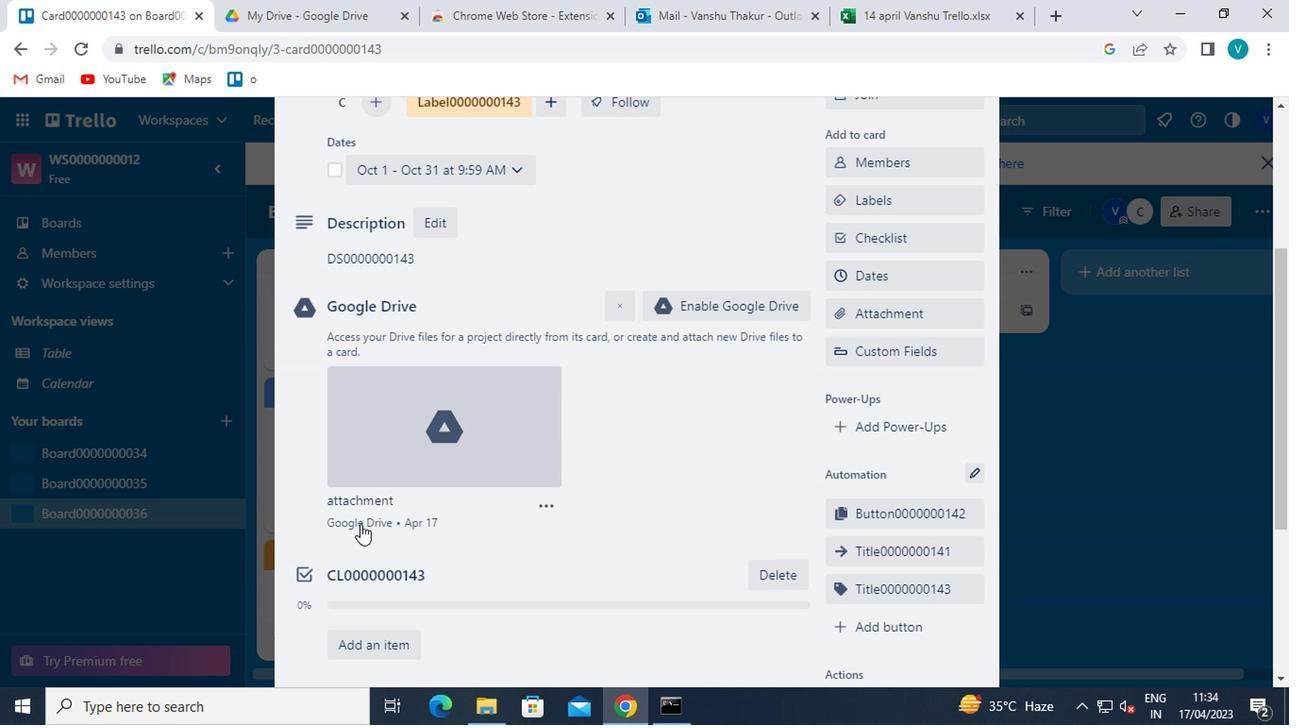 
Action: Mouse moved to (362, 571)
Screenshot: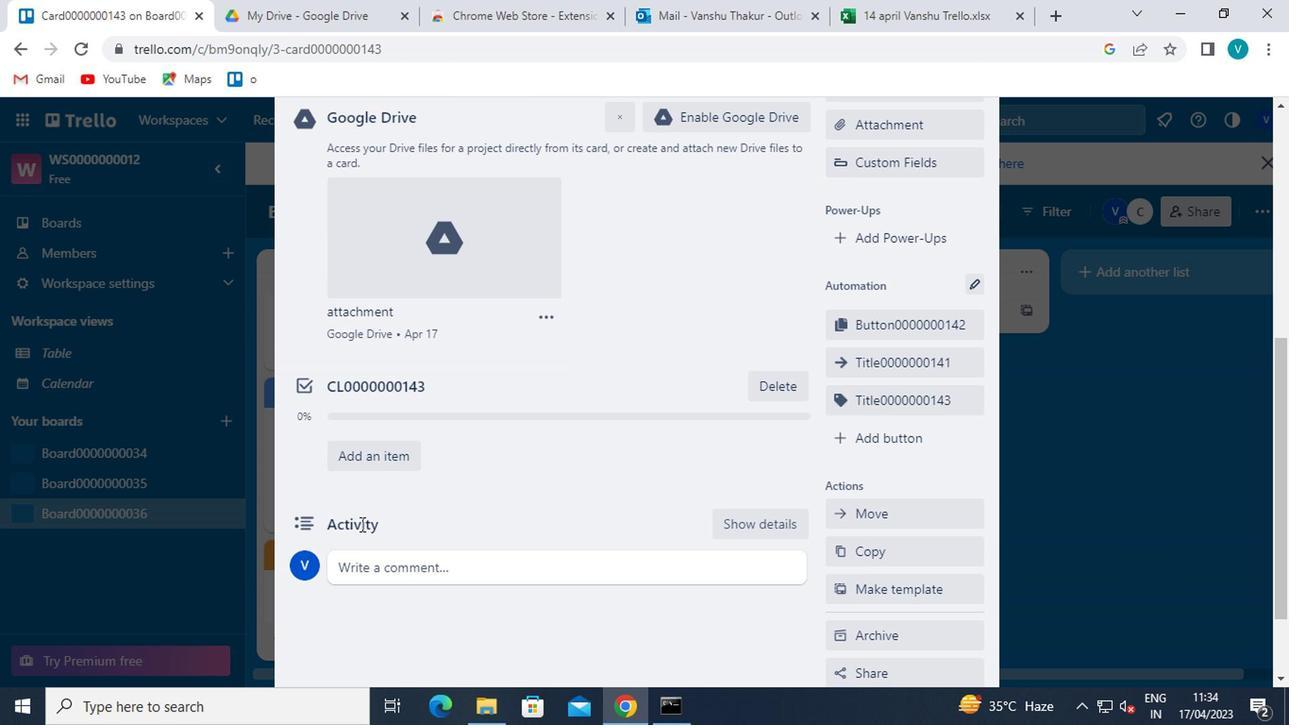 
Action: Mouse pressed left at (362, 571)
Screenshot: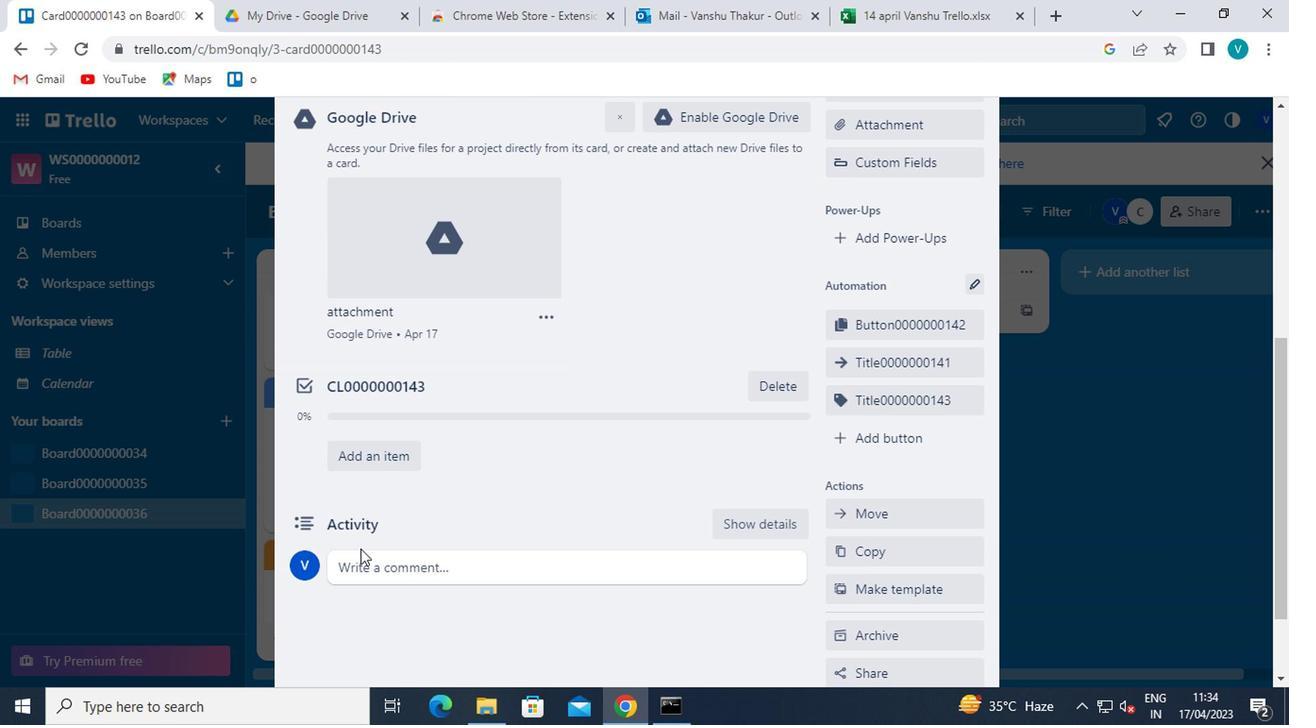 
Action: Key pressed <Key.shift>CM0000000143
Screenshot: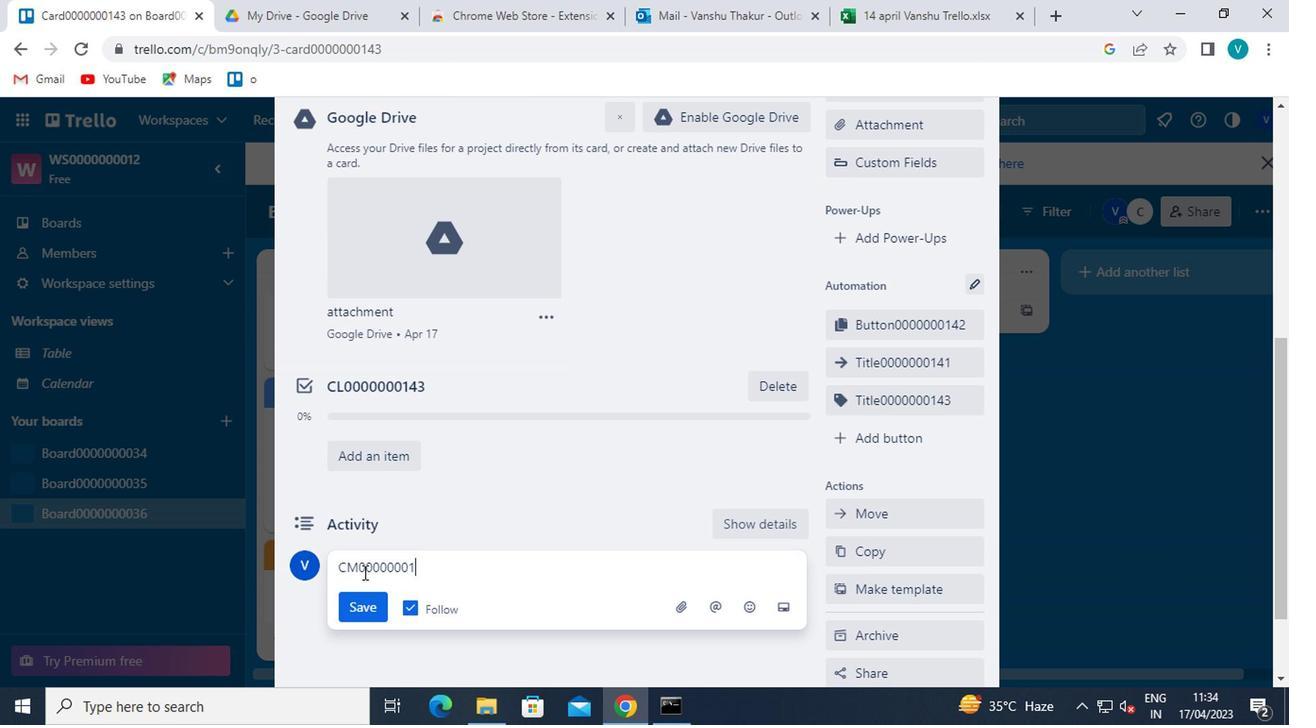 
Action: Mouse moved to (356, 608)
Screenshot: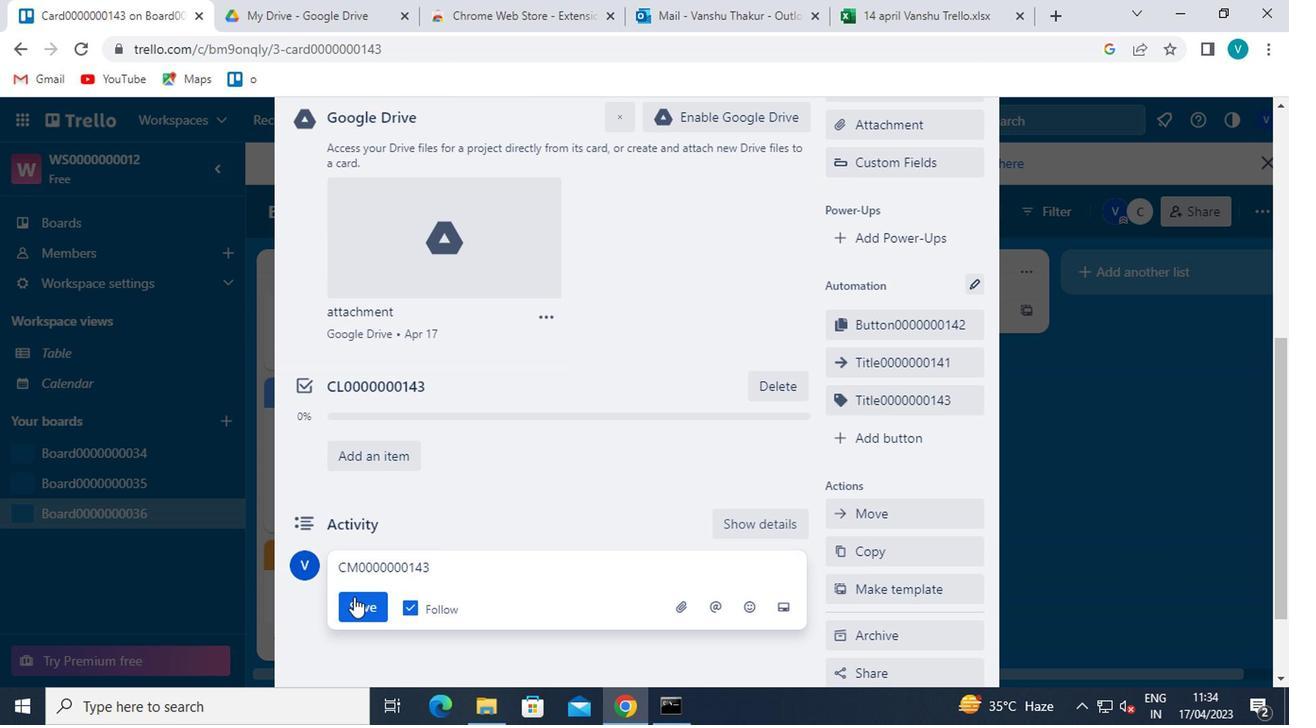 
Action: Mouse pressed left at (356, 608)
Screenshot: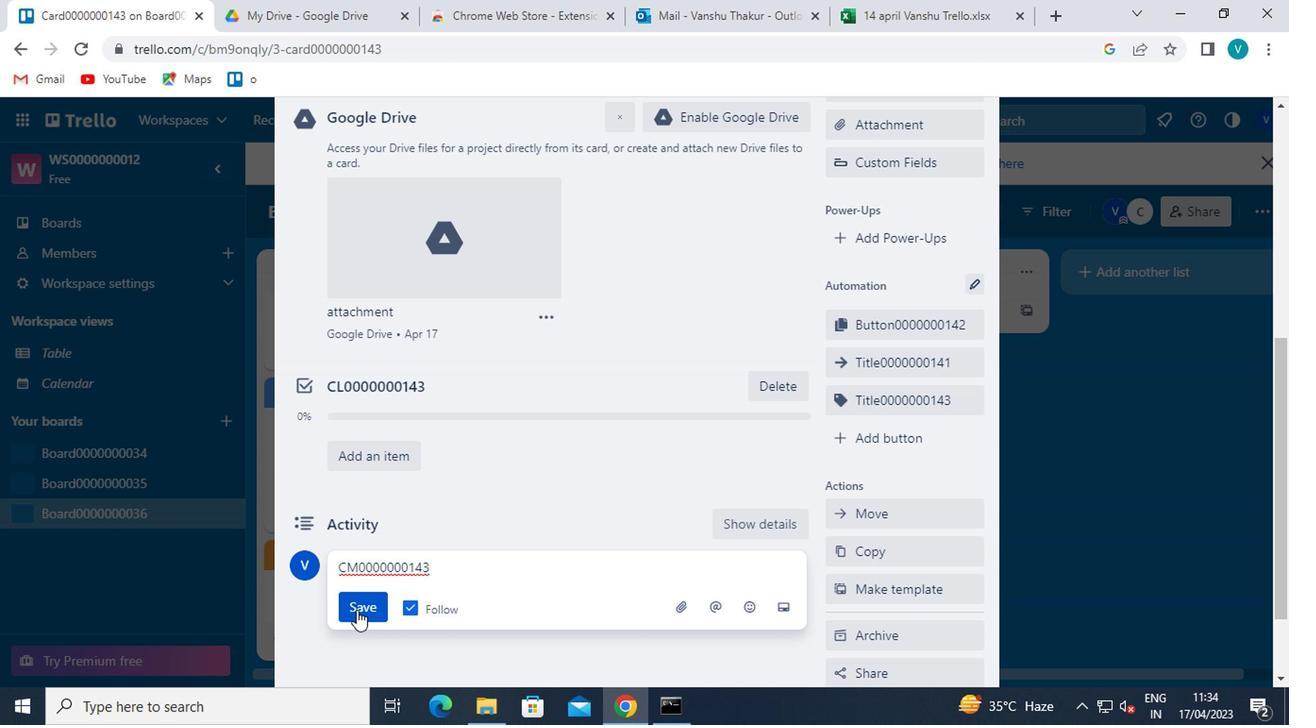 
